 Task: Add a condition where "Hours since ticket status pending user verification Is Sixteen" in recently solved tickets.
Action: Mouse moved to (128, 517)
Screenshot: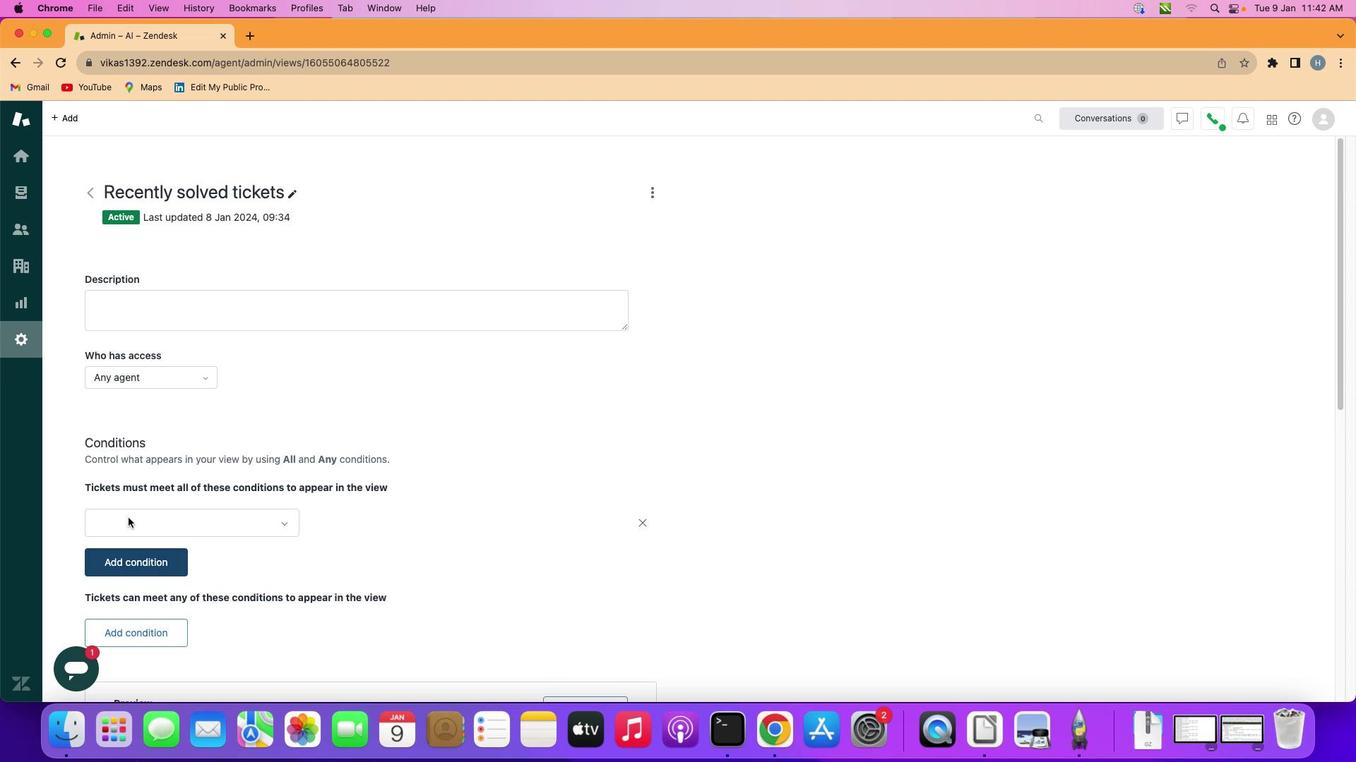 
Action: Mouse pressed left at (128, 517)
Screenshot: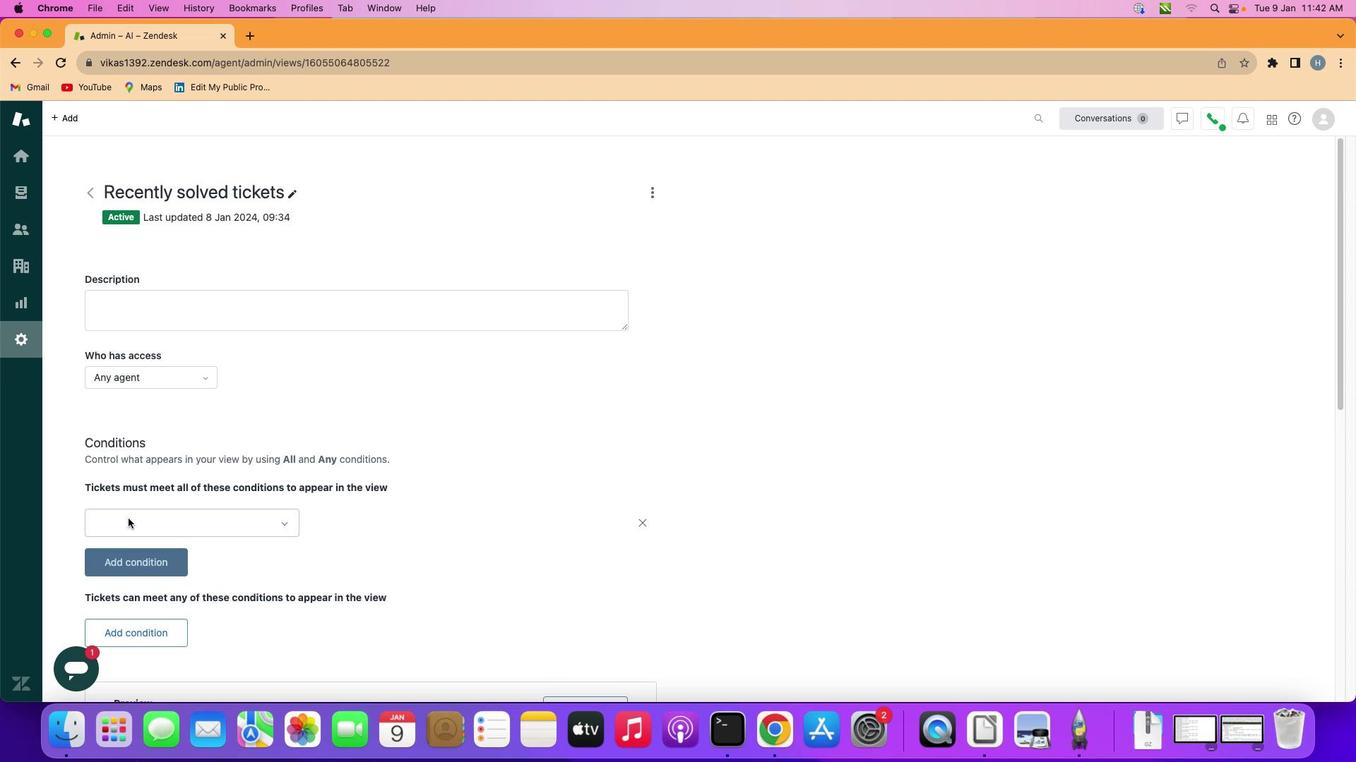 
Action: Mouse moved to (170, 521)
Screenshot: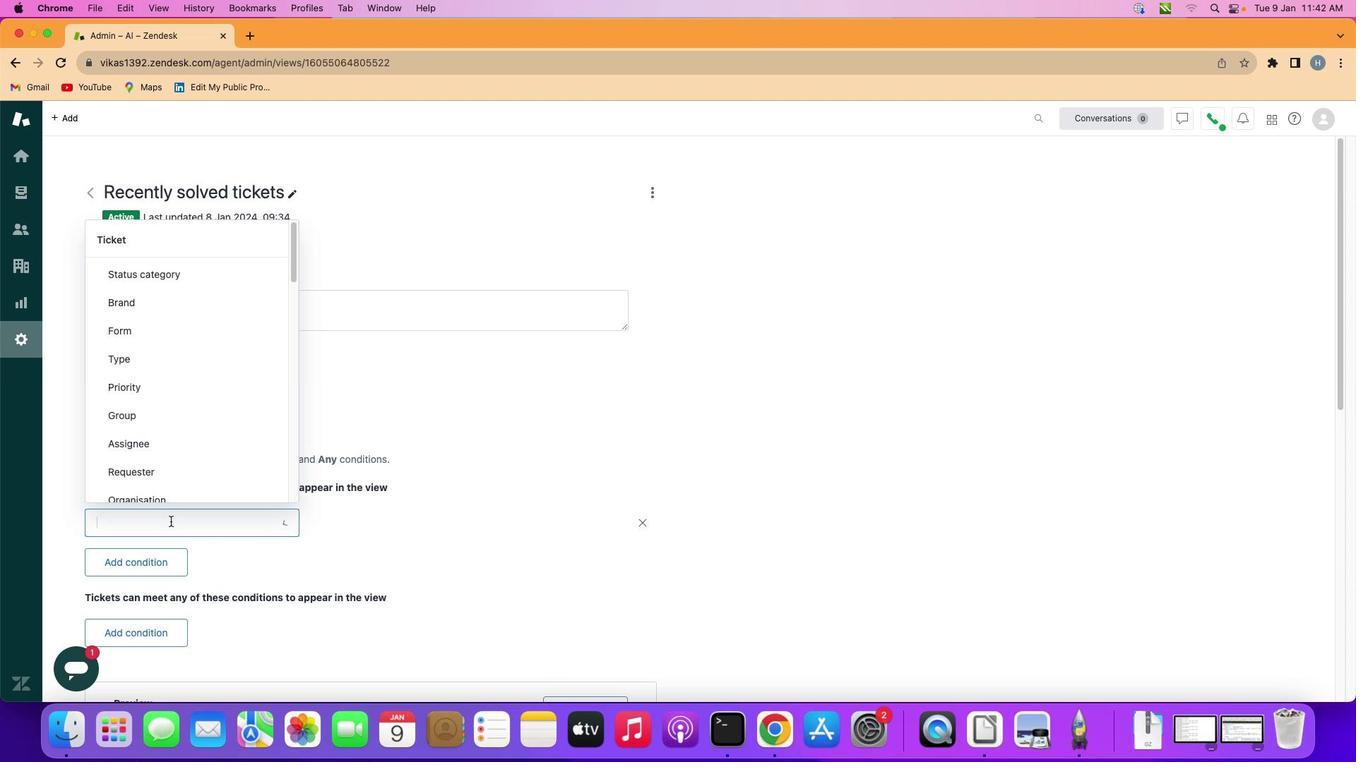 
Action: Mouse pressed left at (170, 521)
Screenshot: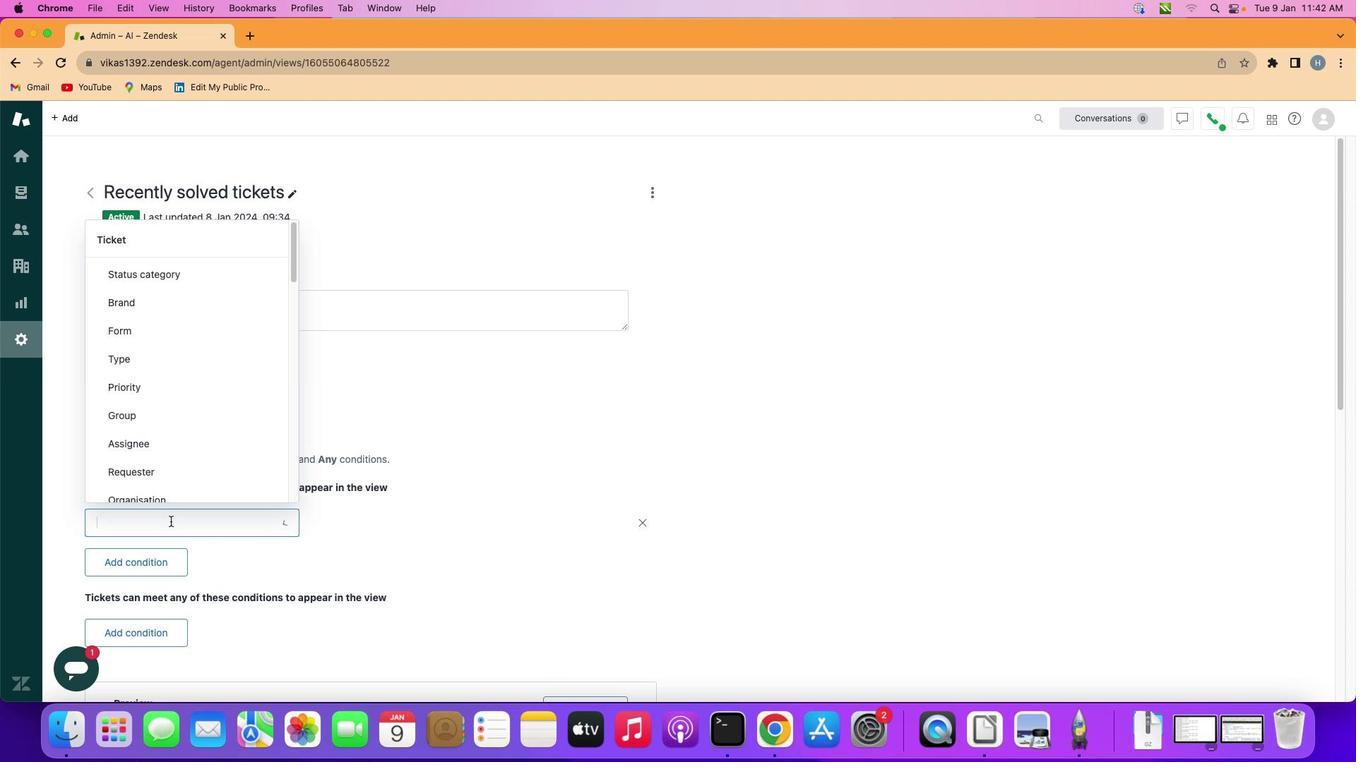 
Action: Mouse moved to (190, 415)
Screenshot: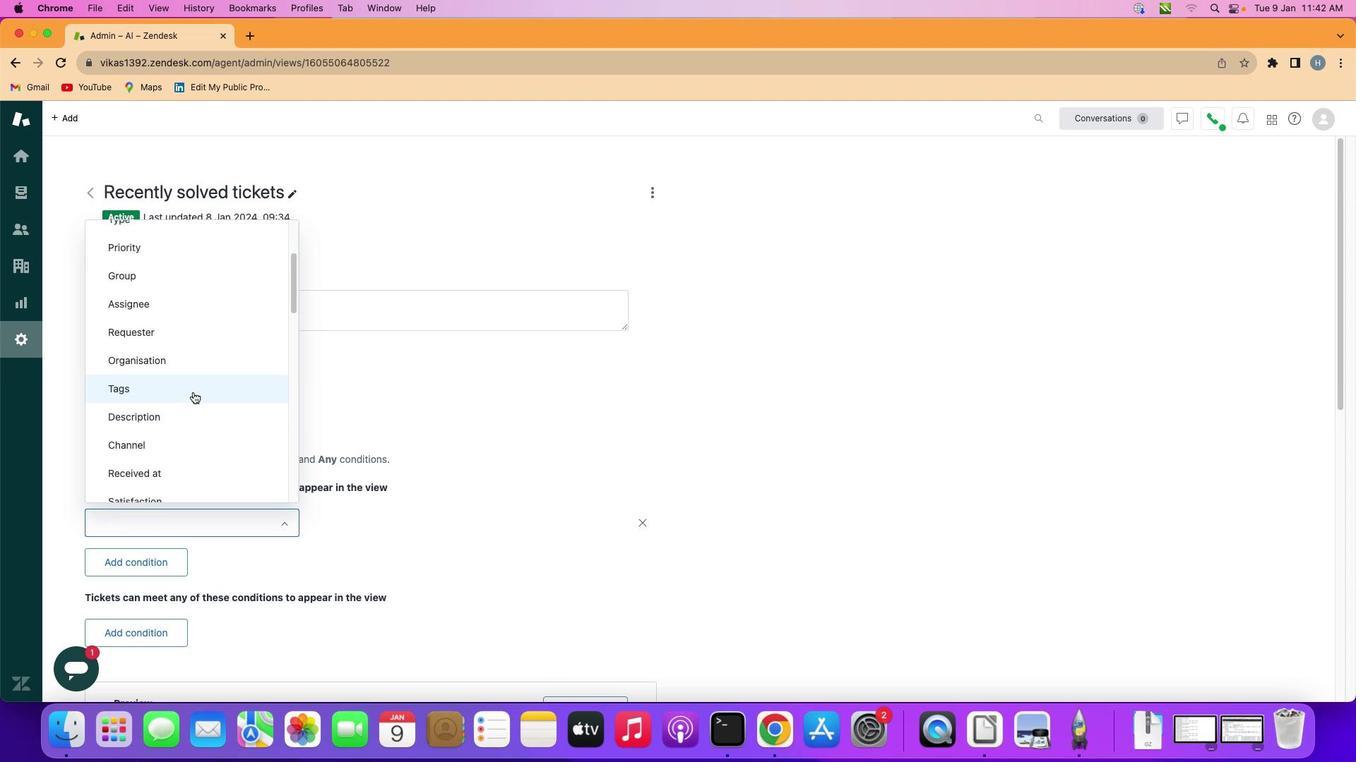 
Action: Mouse scrolled (190, 415) with delta (0, 0)
Screenshot: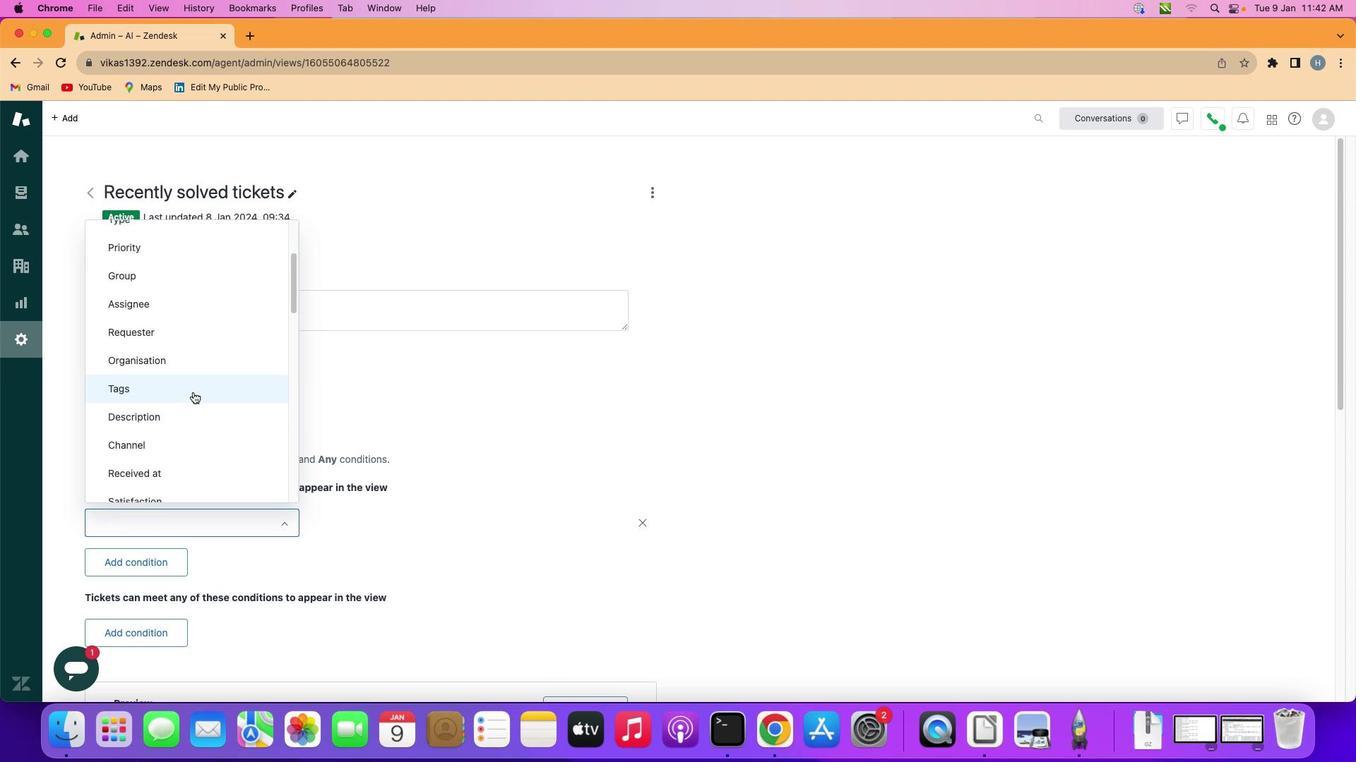 
Action: Mouse scrolled (190, 415) with delta (0, 0)
Screenshot: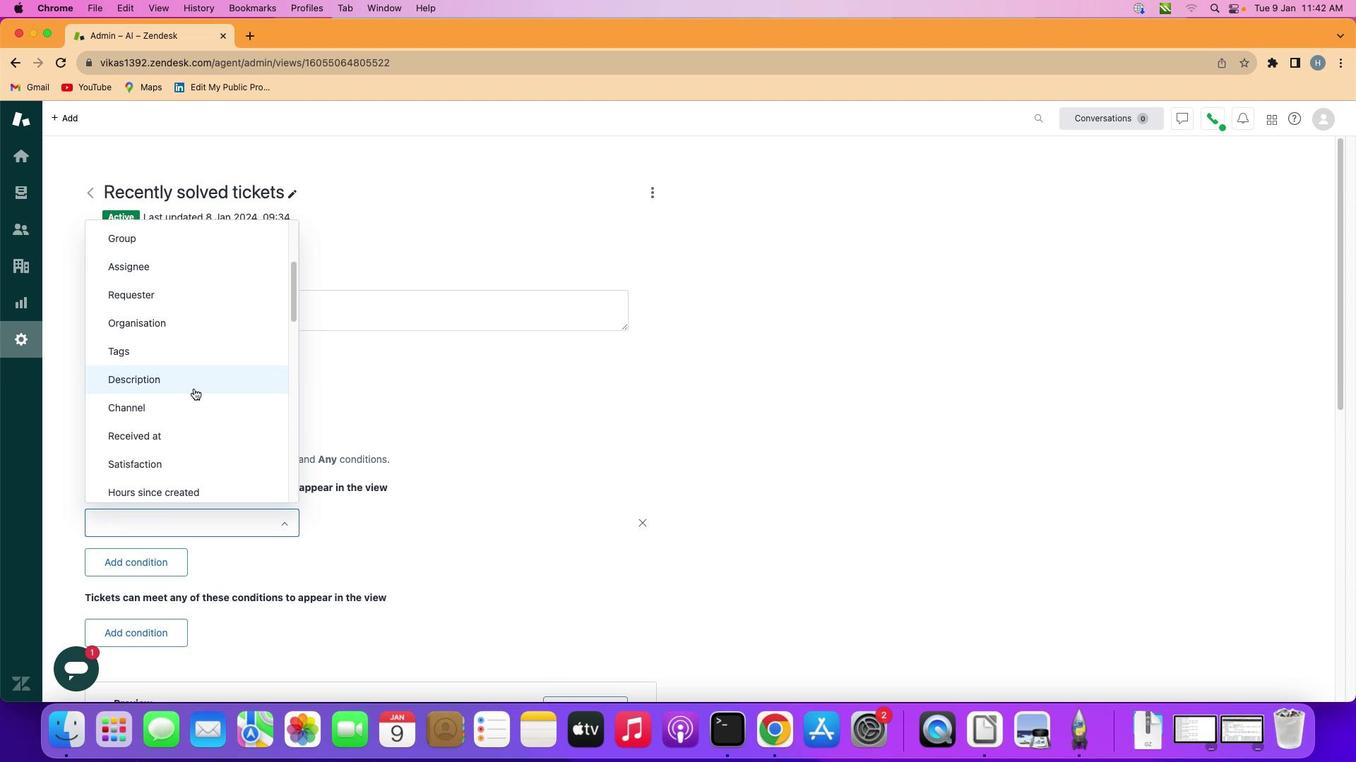 
Action: Mouse scrolled (190, 415) with delta (0, -1)
Screenshot: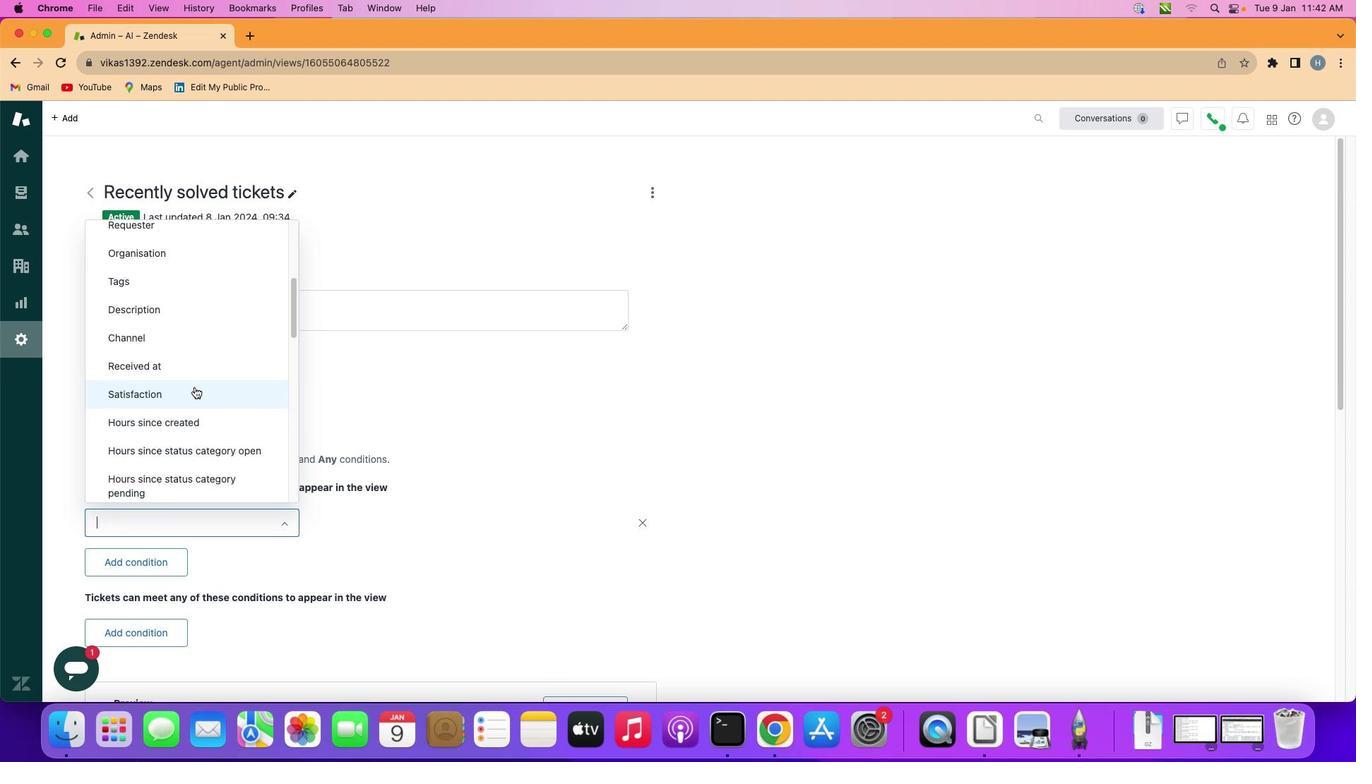 
Action: Mouse moved to (190, 411)
Screenshot: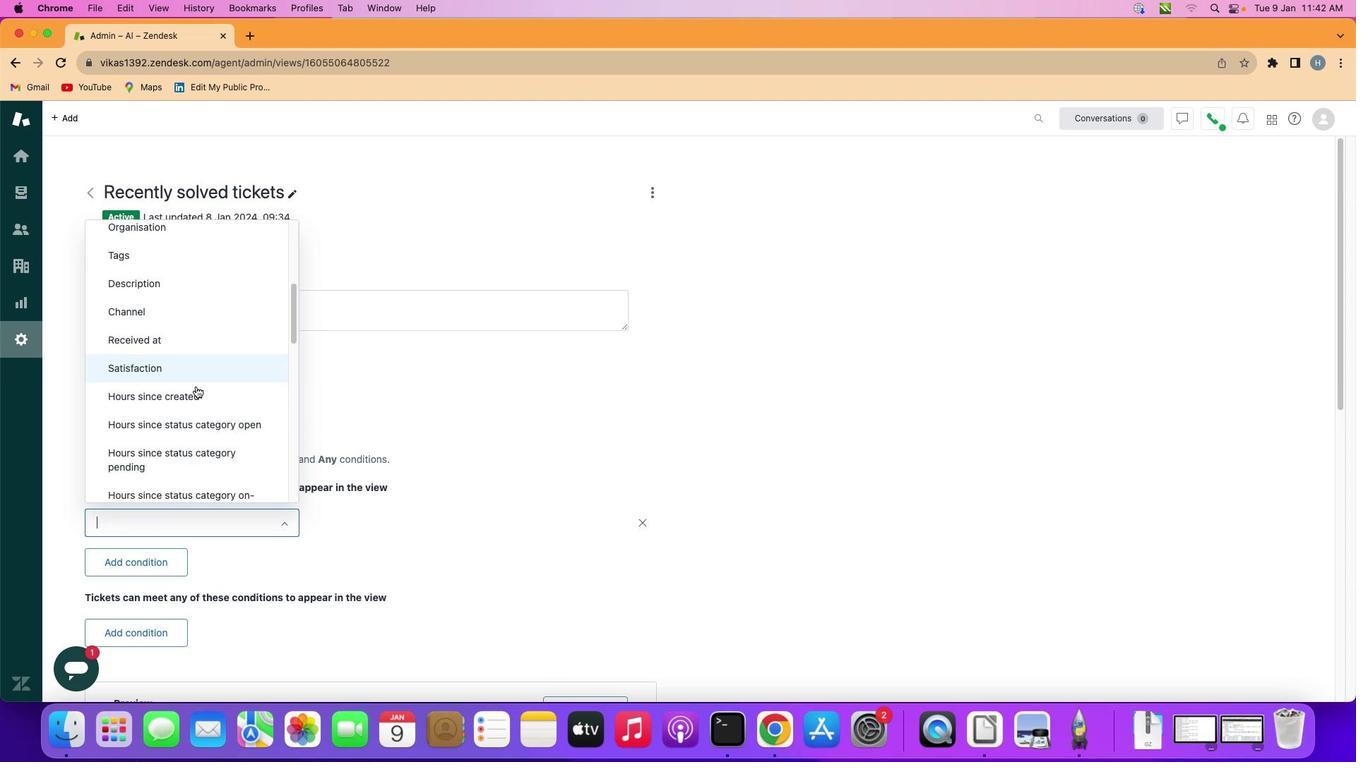 
Action: Mouse scrolled (190, 411) with delta (0, -2)
Screenshot: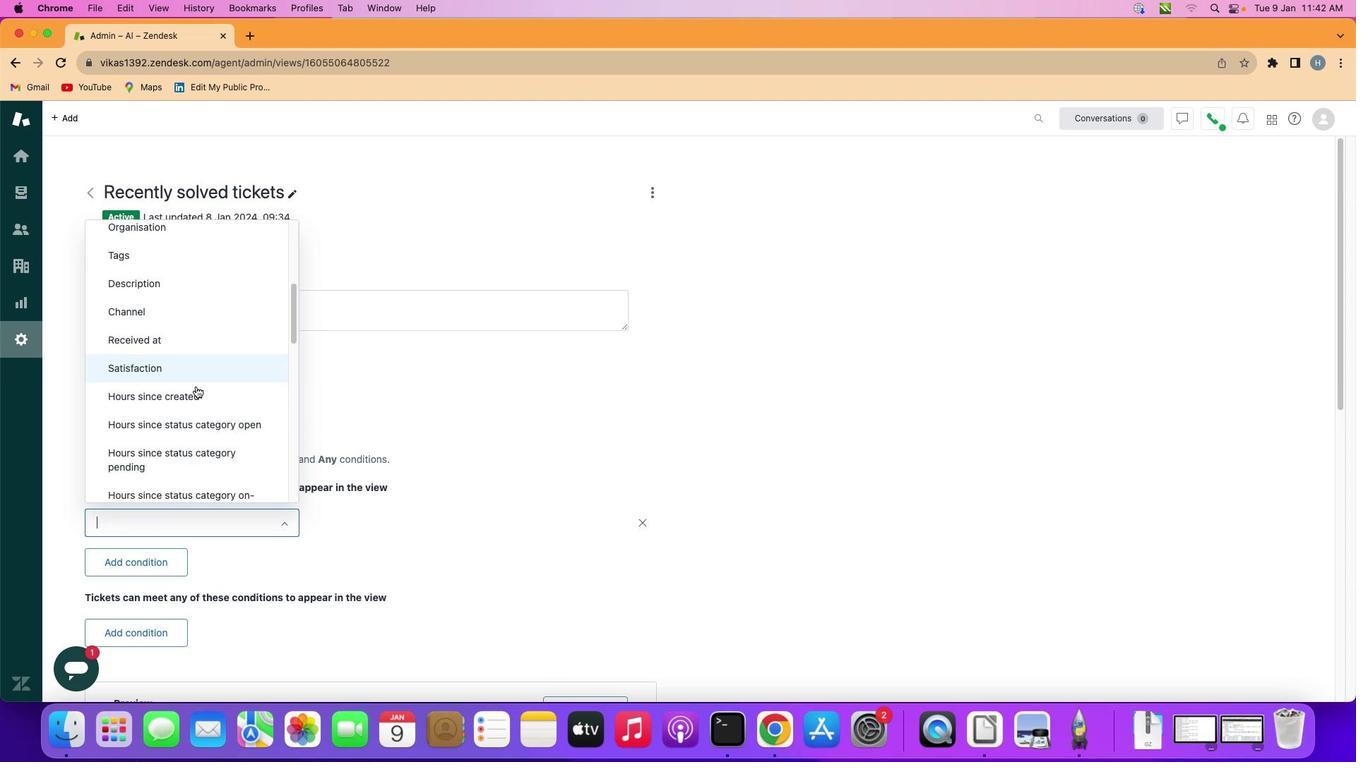 
Action: Mouse moved to (193, 391)
Screenshot: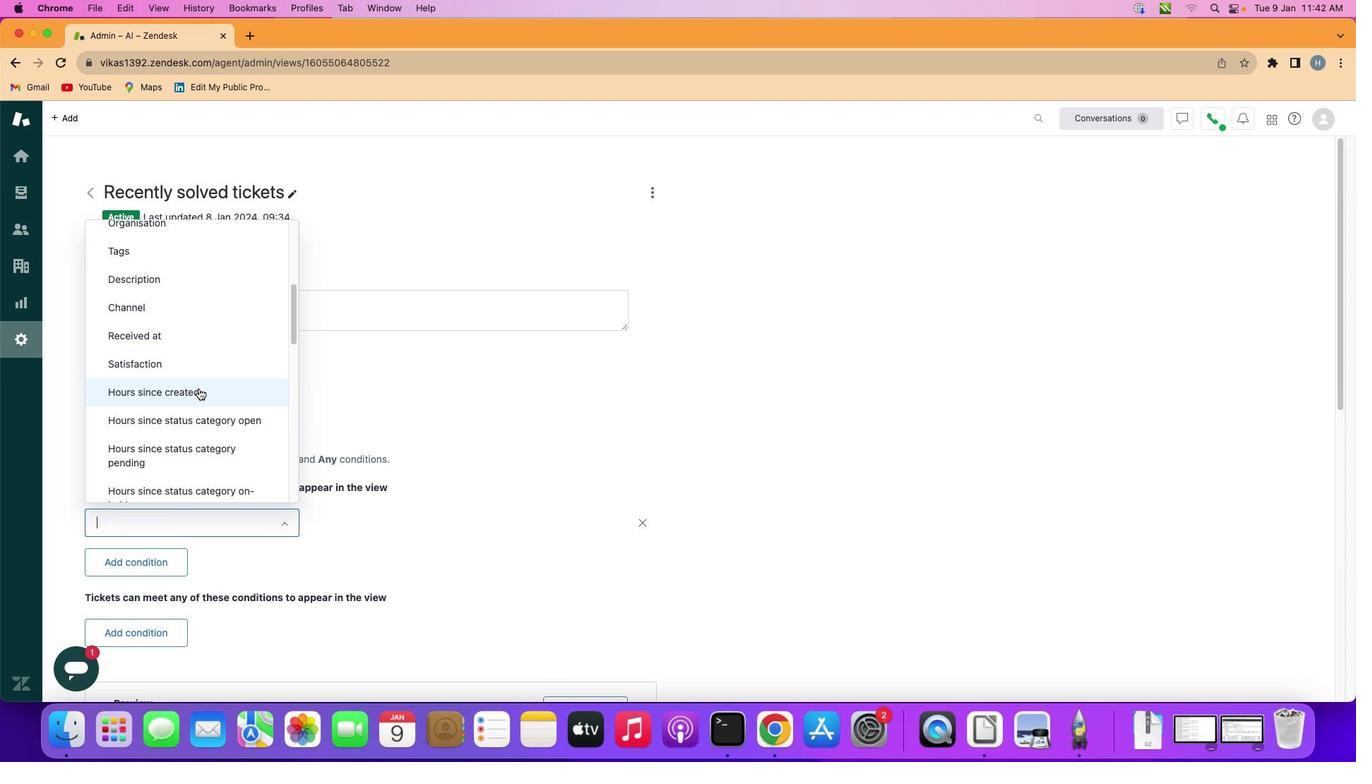 
Action: Mouse scrolled (193, 391) with delta (0, -2)
Screenshot: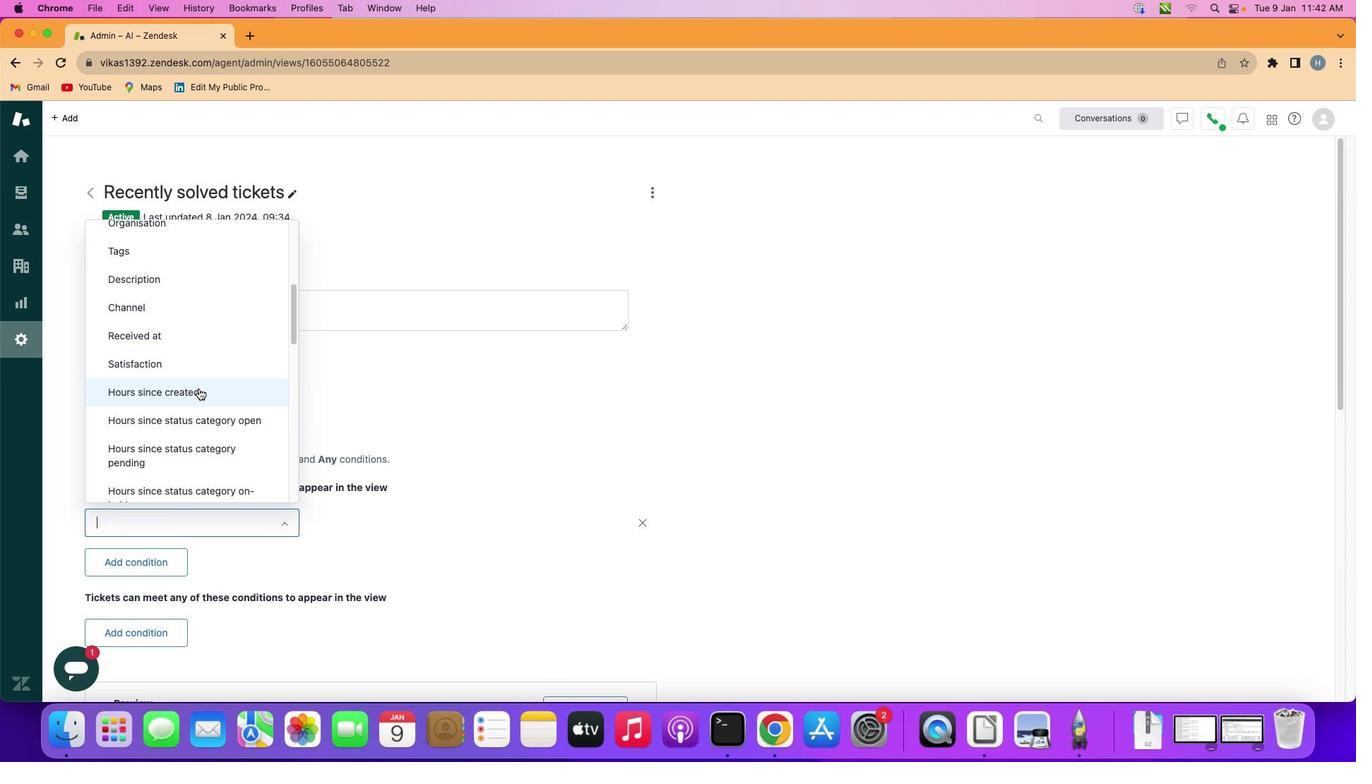
Action: Mouse moved to (199, 389)
Screenshot: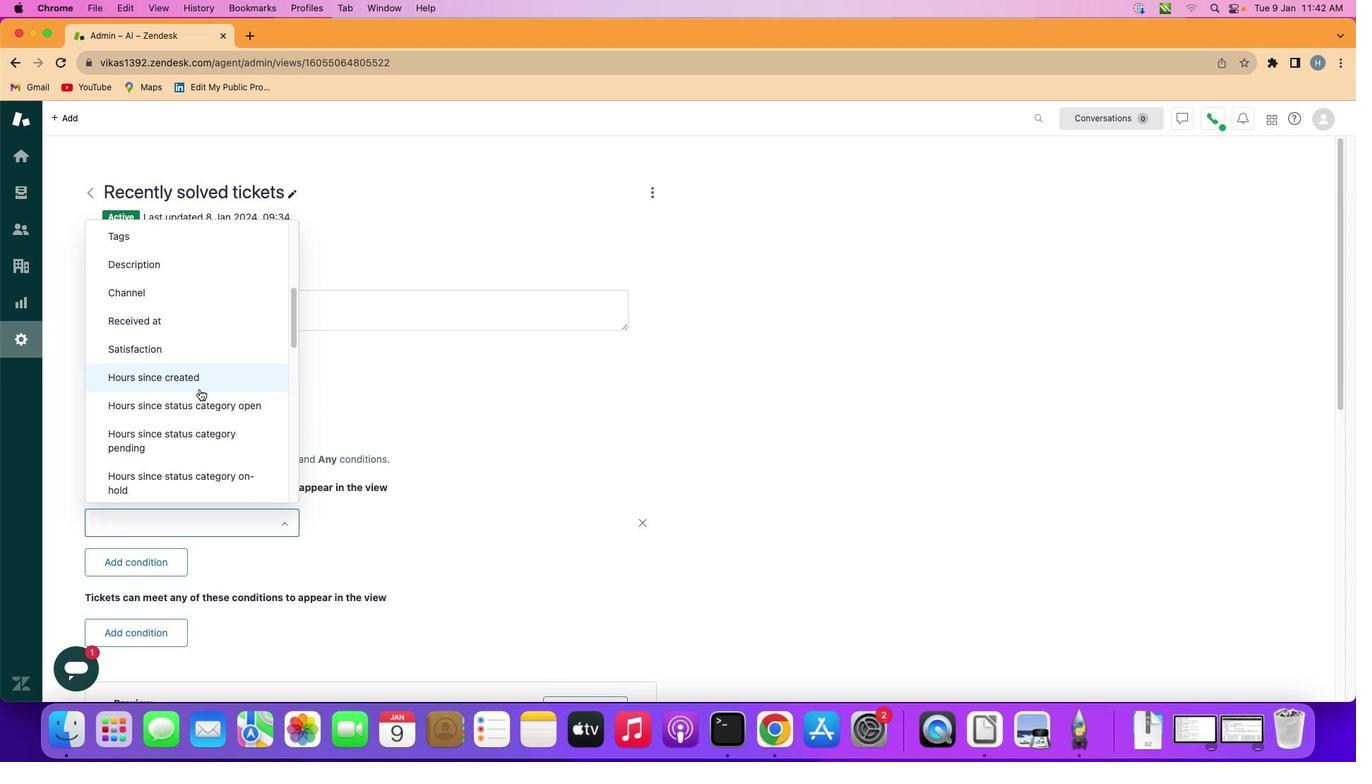
Action: Mouse scrolled (199, 389) with delta (0, 0)
Screenshot: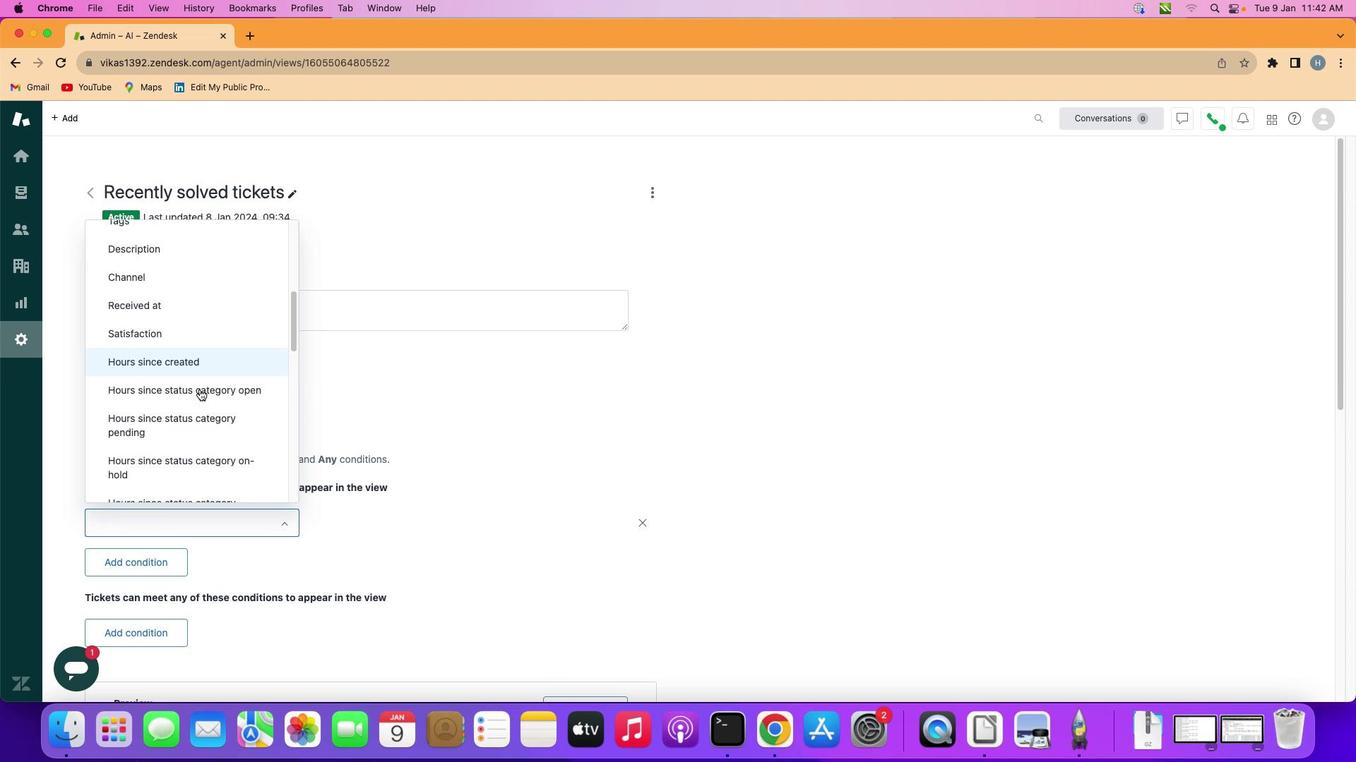 
Action: Mouse scrolled (199, 389) with delta (0, 0)
Screenshot: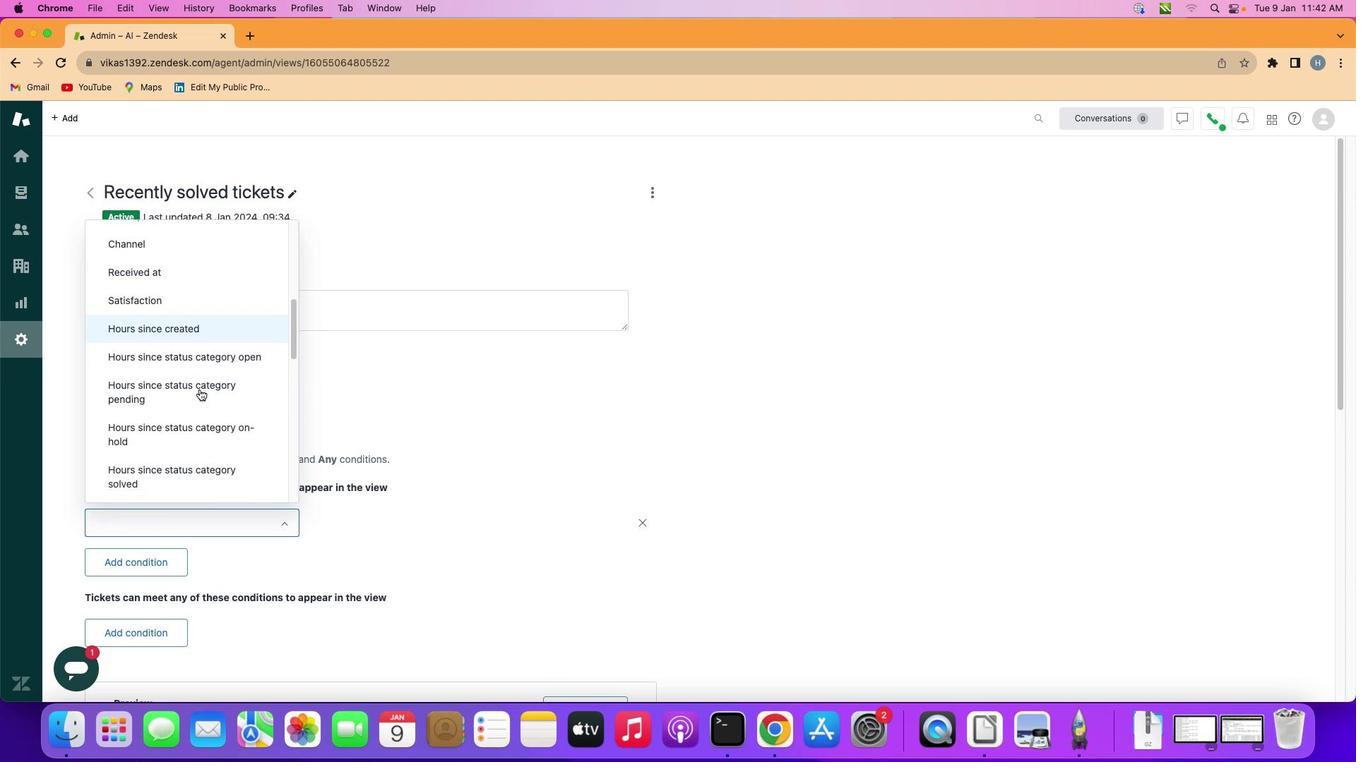 
Action: Mouse scrolled (199, 389) with delta (0, 0)
Screenshot: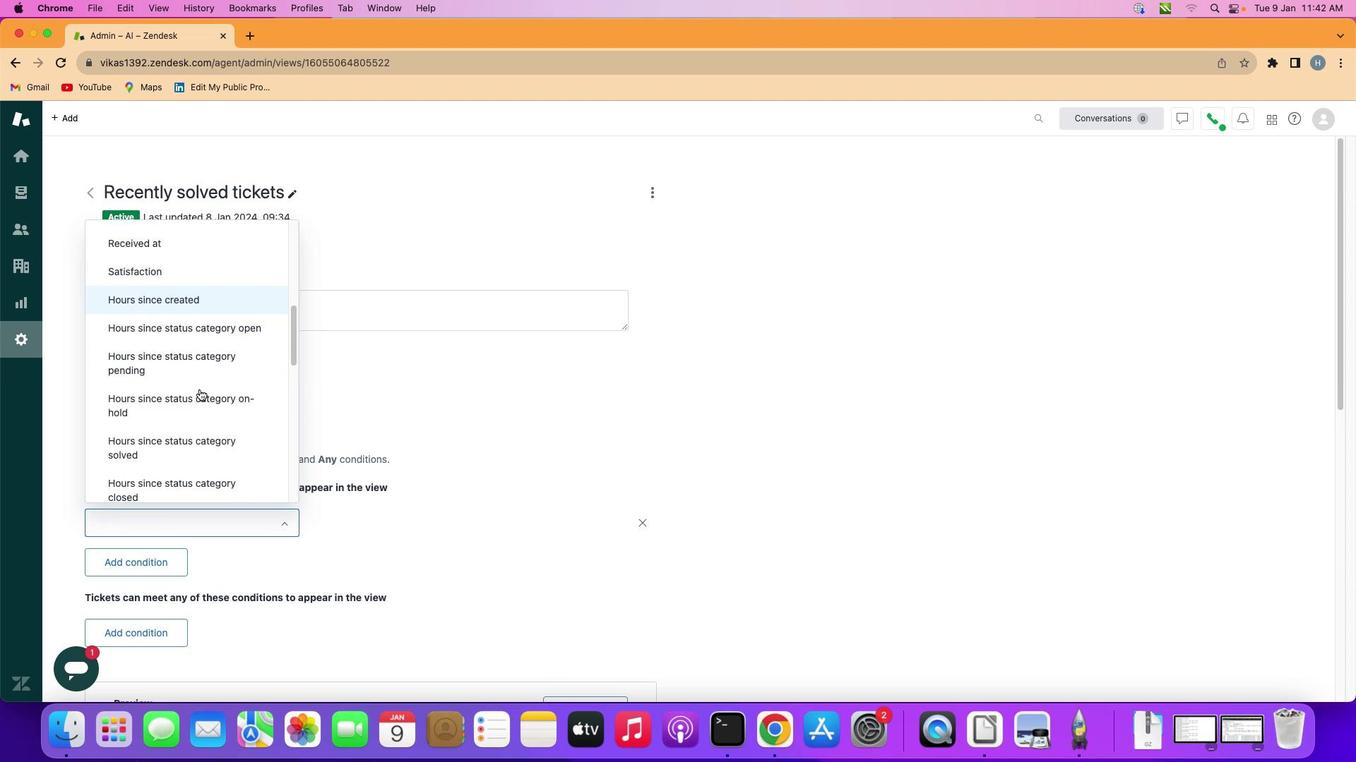 
Action: Mouse scrolled (199, 389) with delta (0, 0)
Screenshot: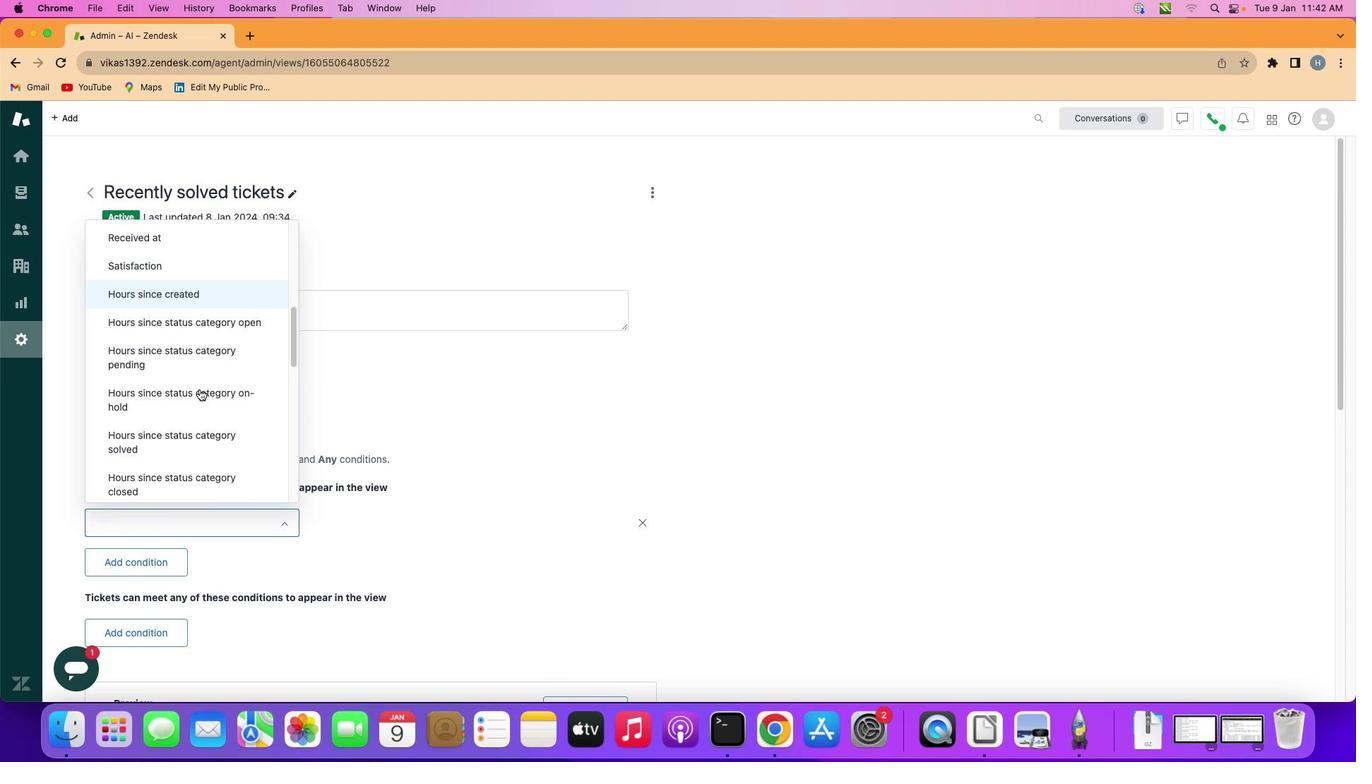 
Action: Mouse scrolled (199, 389) with delta (0, 0)
Screenshot: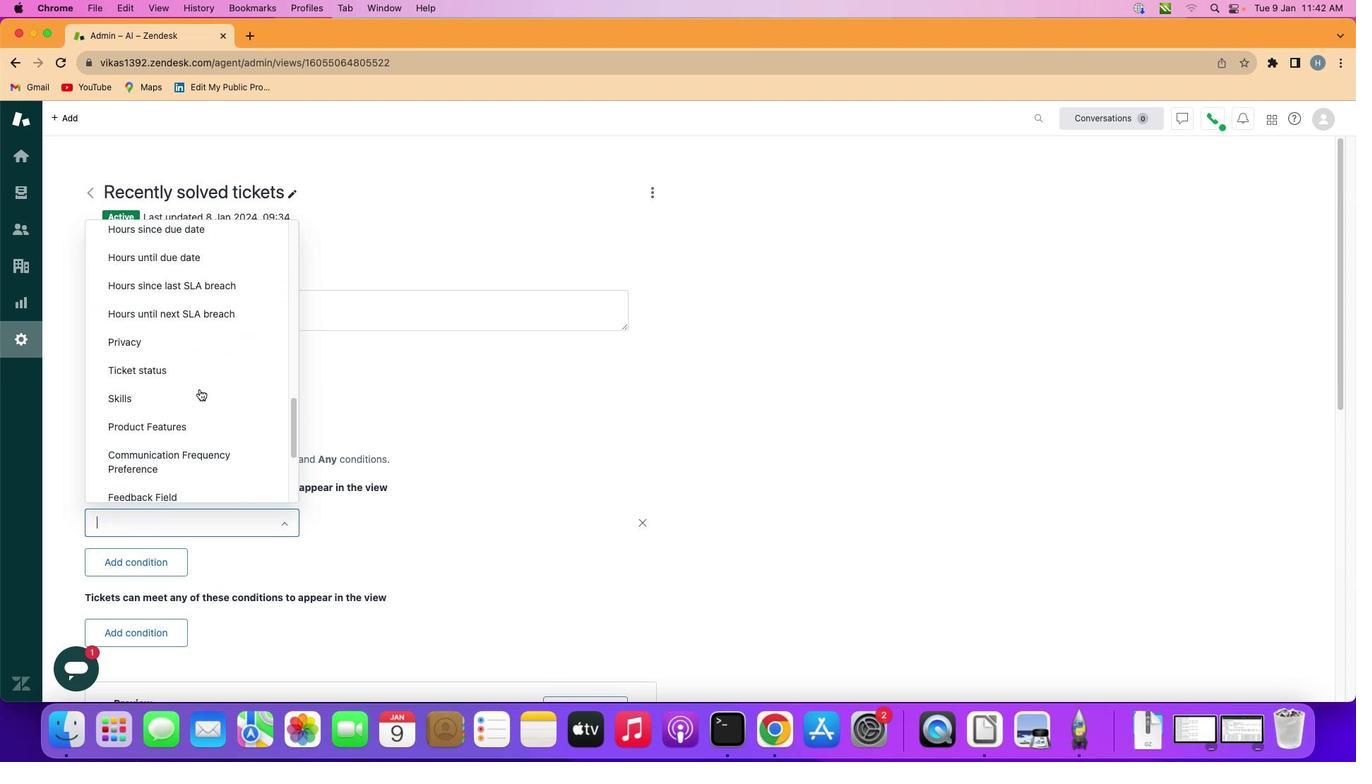 
Action: Mouse scrolled (199, 389) with delta (0, 0)
Screenshot: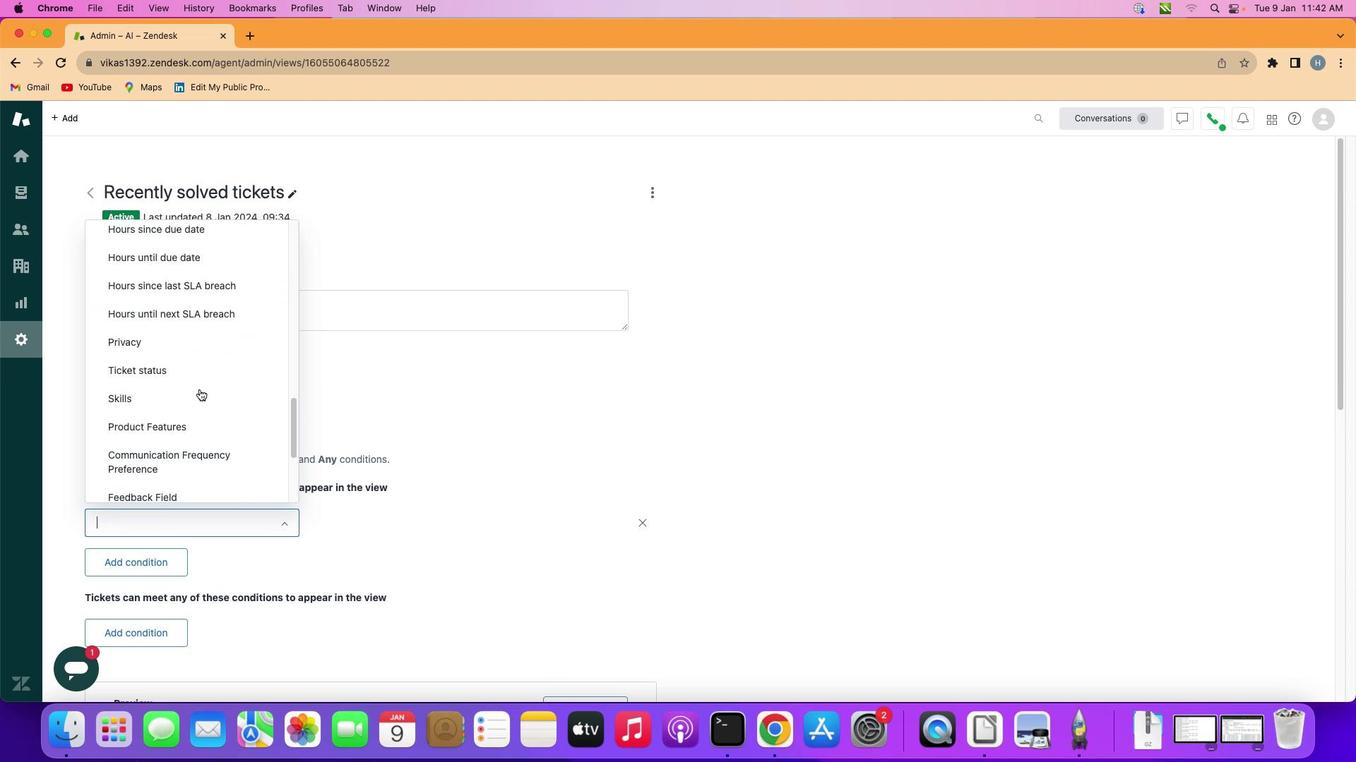
Action: Mouse scrolled (199, 389) with delta (0, -1)
Screenshot: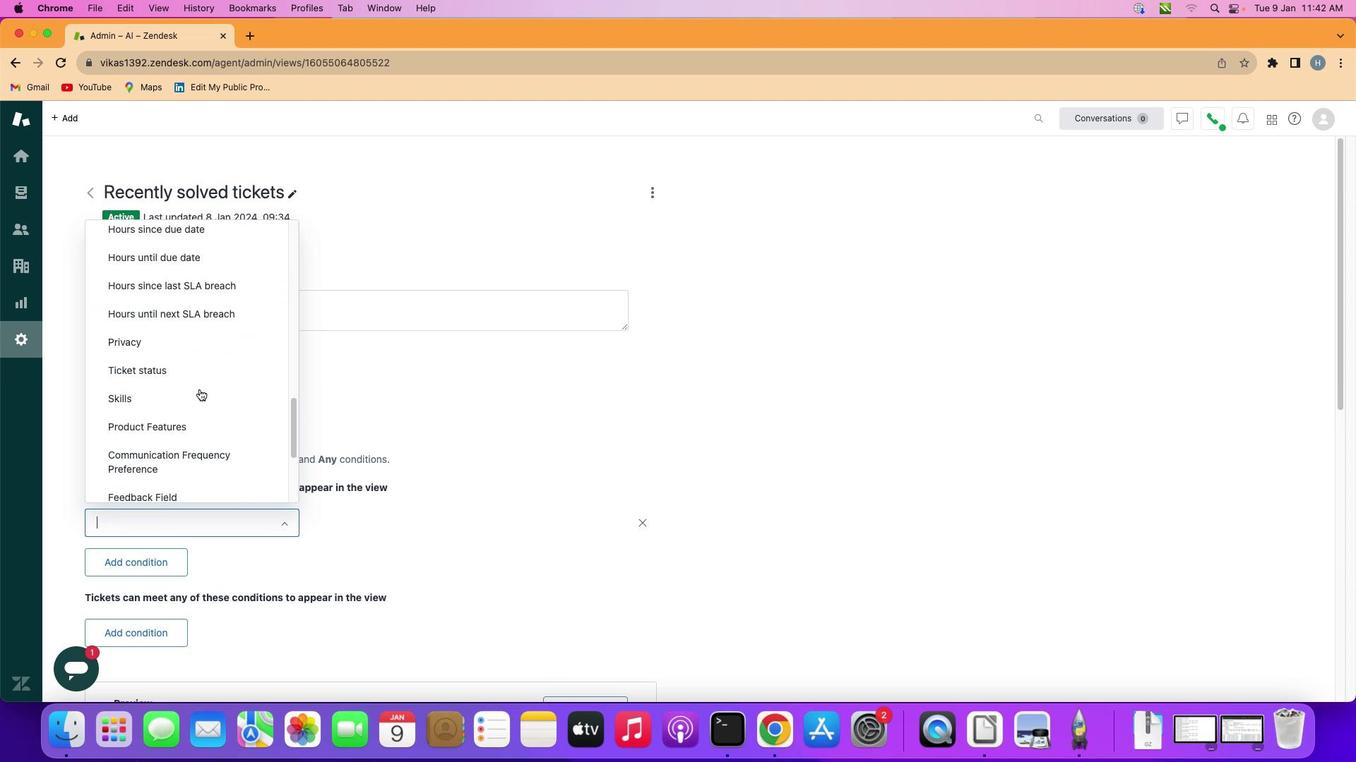 
Action: Mouse scrolled (199, 389) with delta (0, -2)
Screenshot: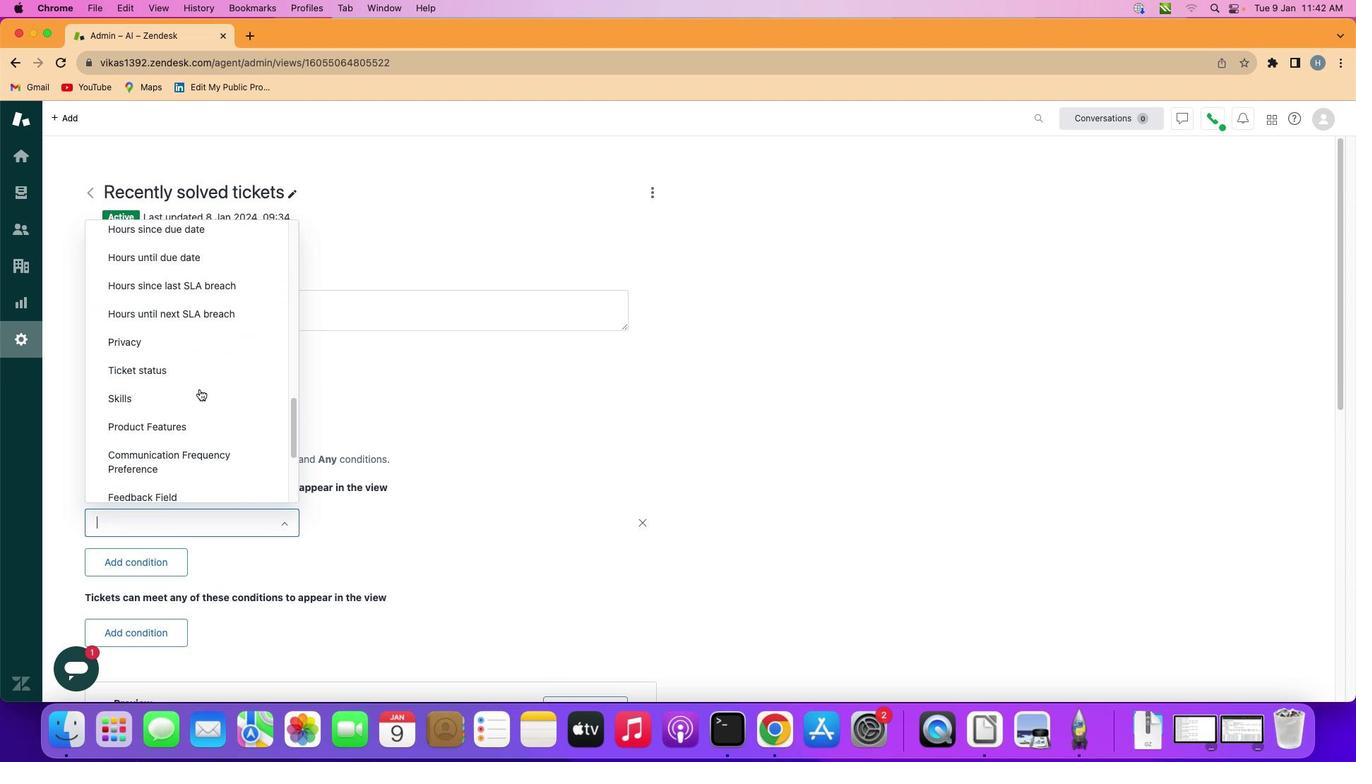 
Action: Mouse scrolled (199, 389) with delta (0, -3)
Screenshot: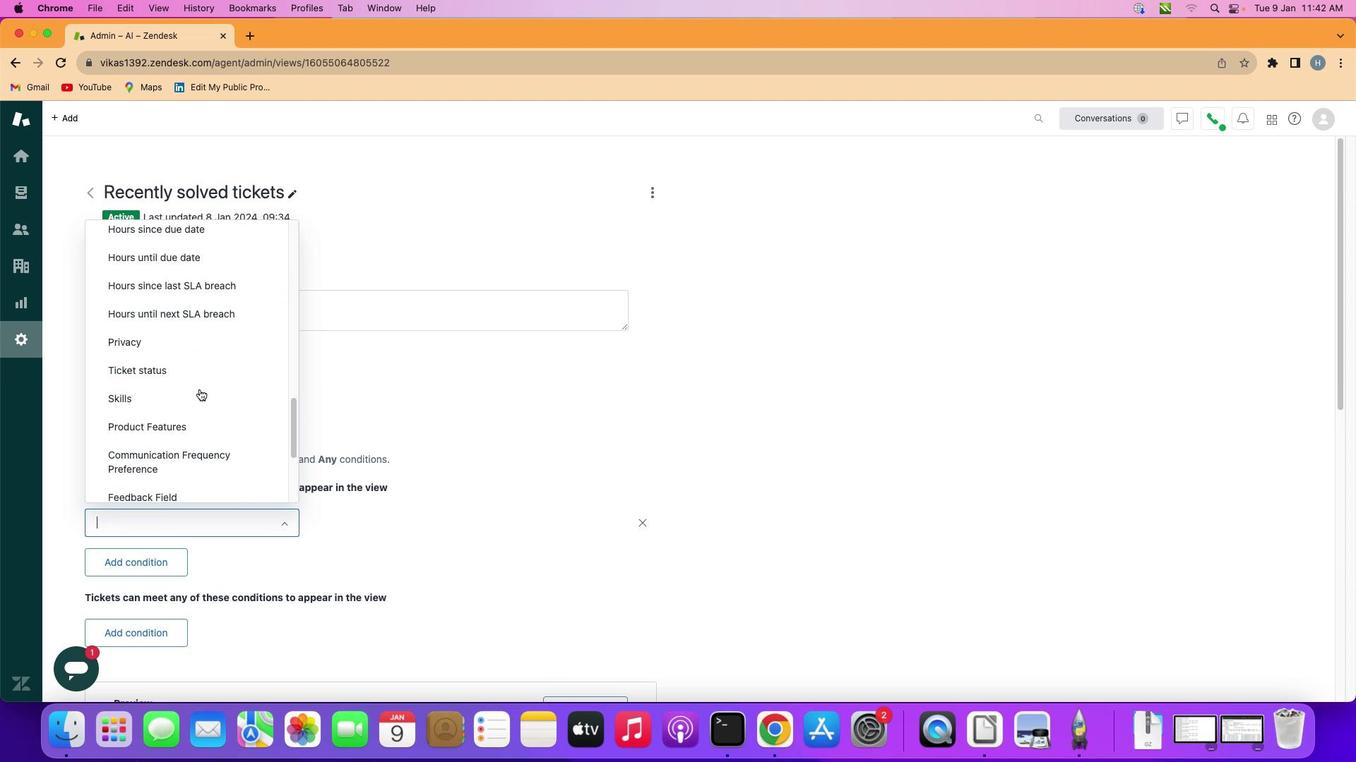 
Action: Mouse scrolled (199, 389) with delta (0, 0)
Screenshot: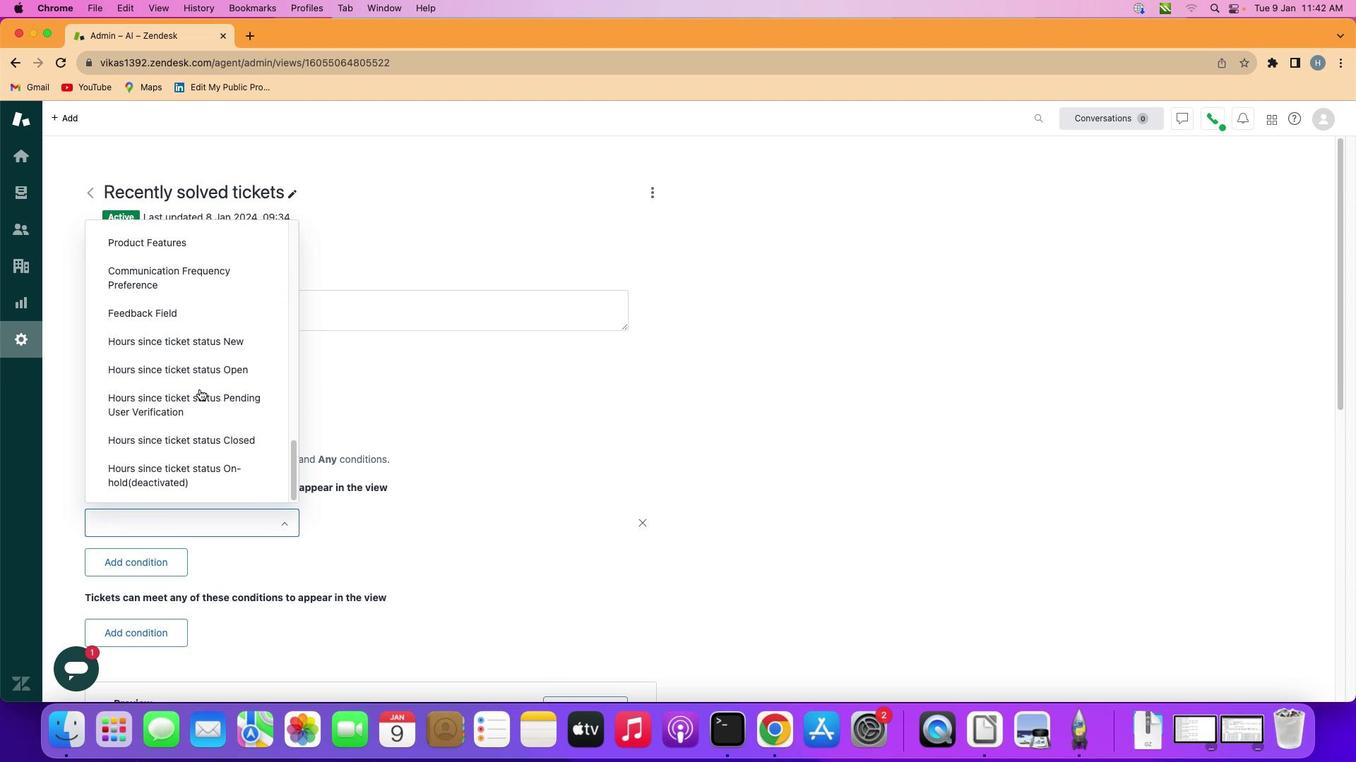 
Action: Mouse scrolled (199, 389) with delta (0, -2)
Screenshot: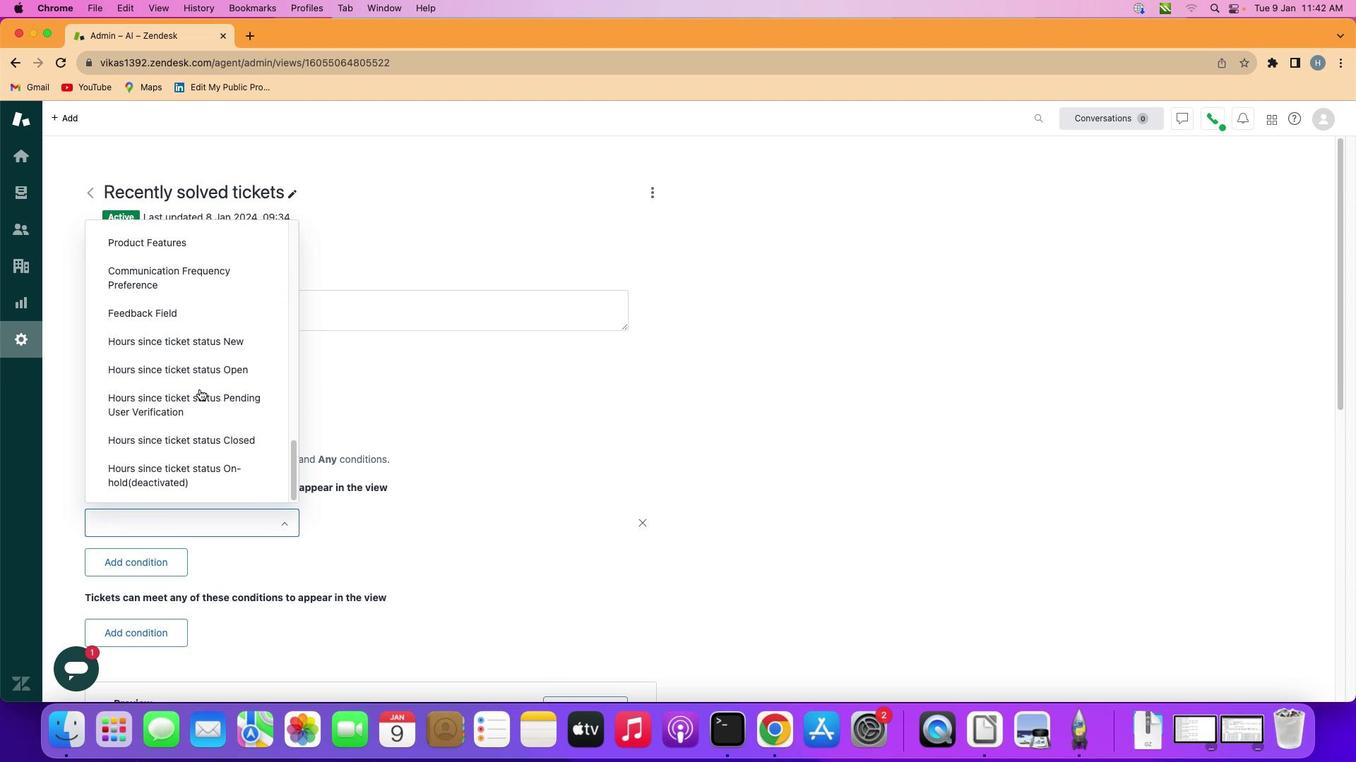 
Action: Mouse scrolled (199, 389) with delta (0, -2)
Screenshot: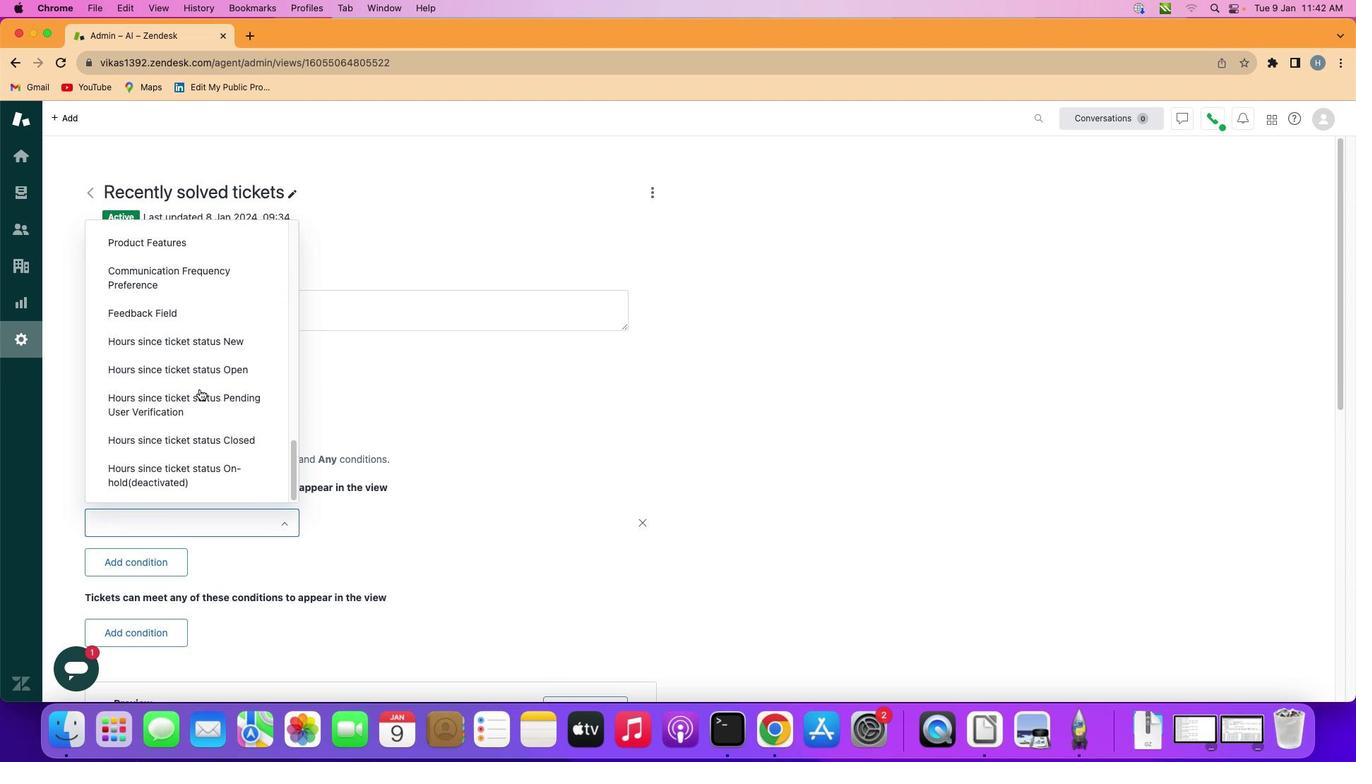 
Action: Mouse scrolled (199, 389) with delta (0, -3)
Screenshot: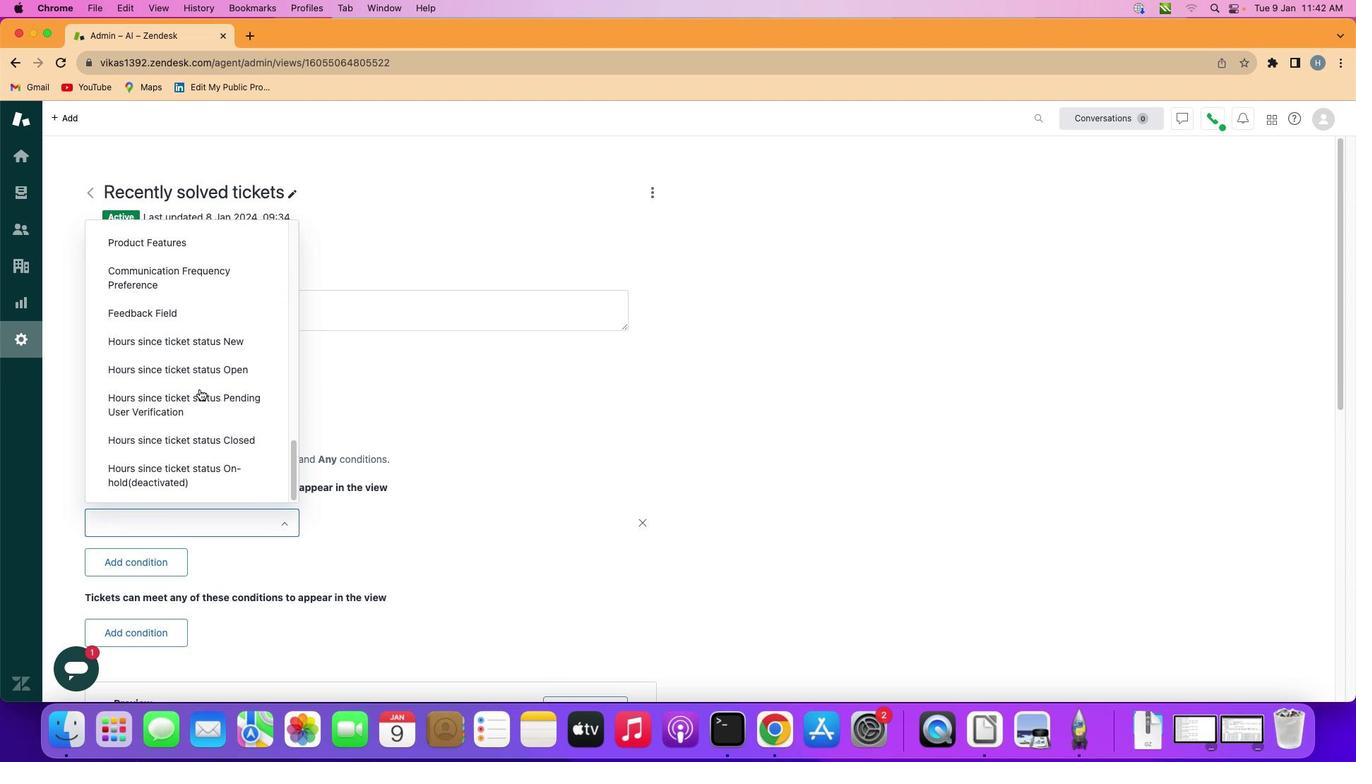 
Action: Mouse scrolled (199, 389) with delta (0, -4)
Screenshot: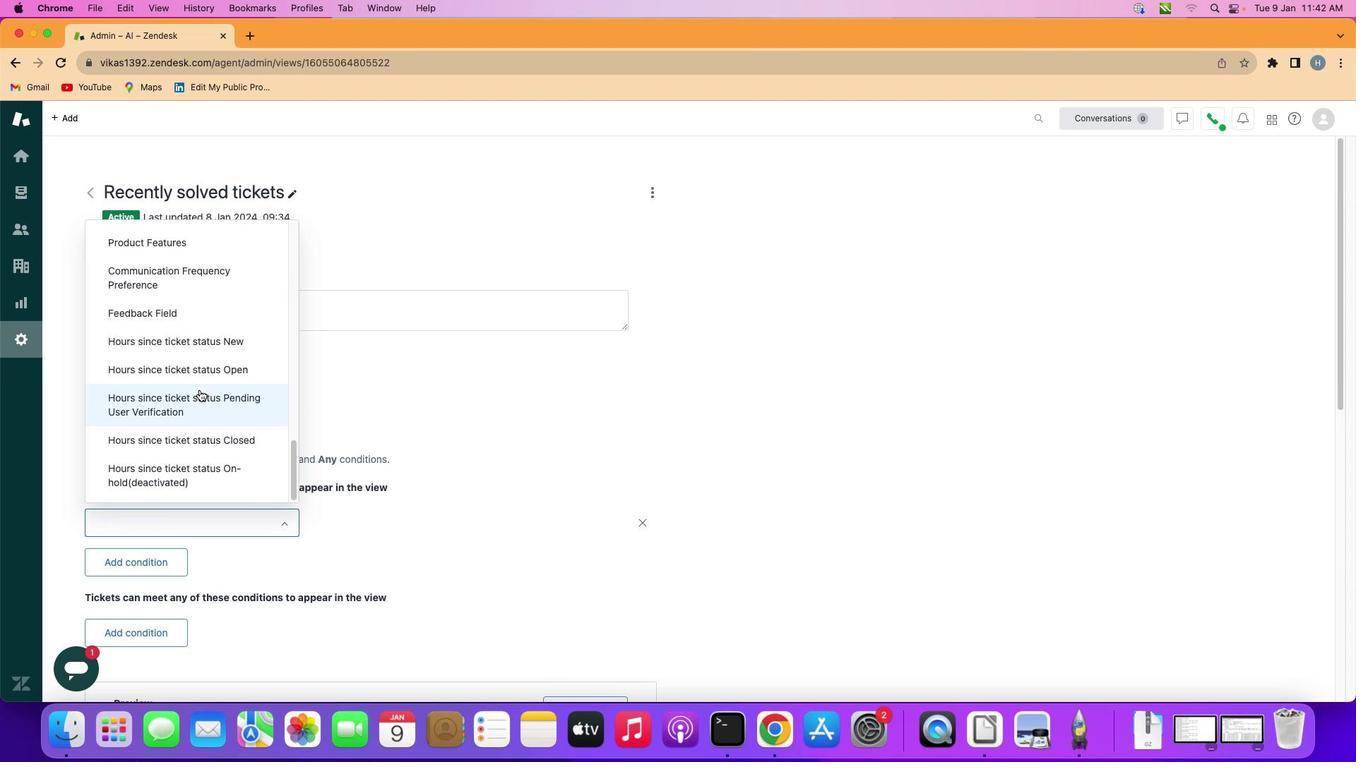 
Action: Mouse moved to (199, 389)
Screenshot: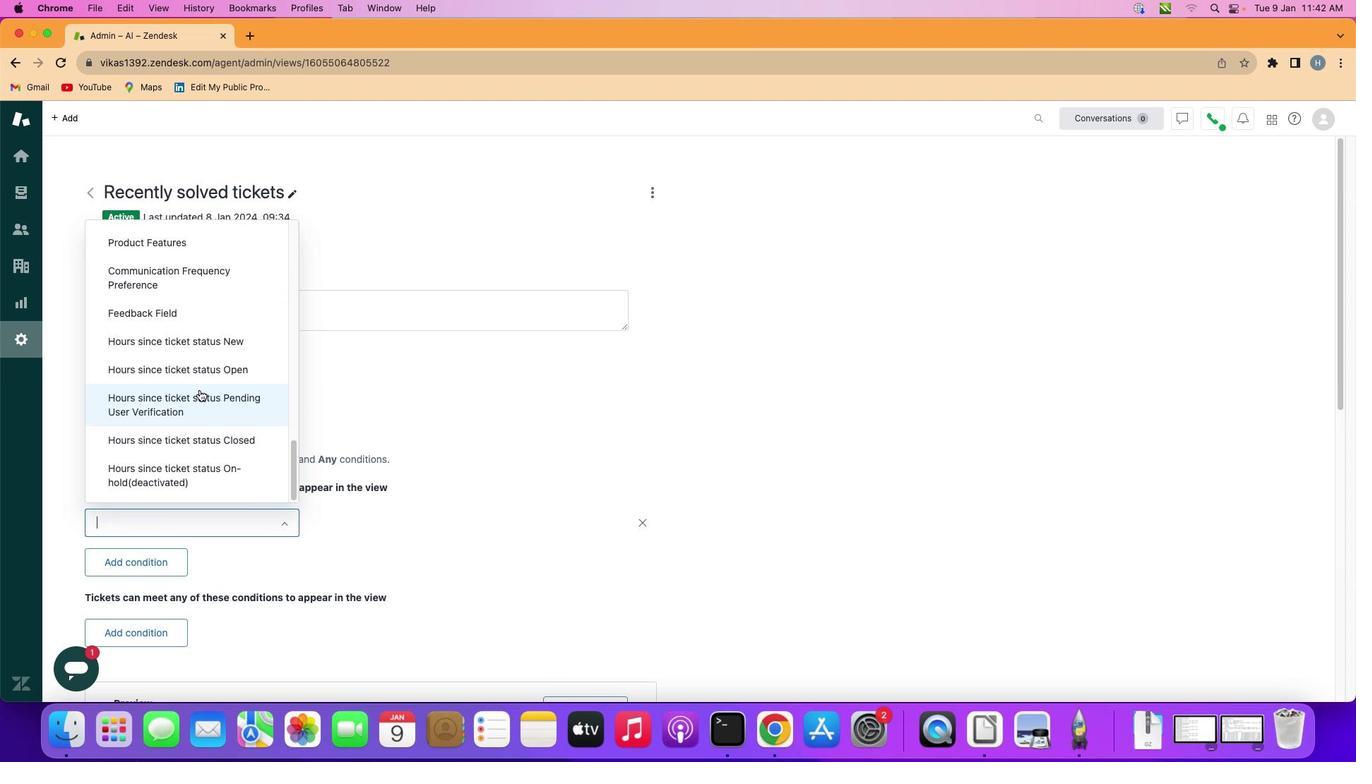 
Action: Mouse scrolled (199, 389) with delta (0, 0)
Screenshot: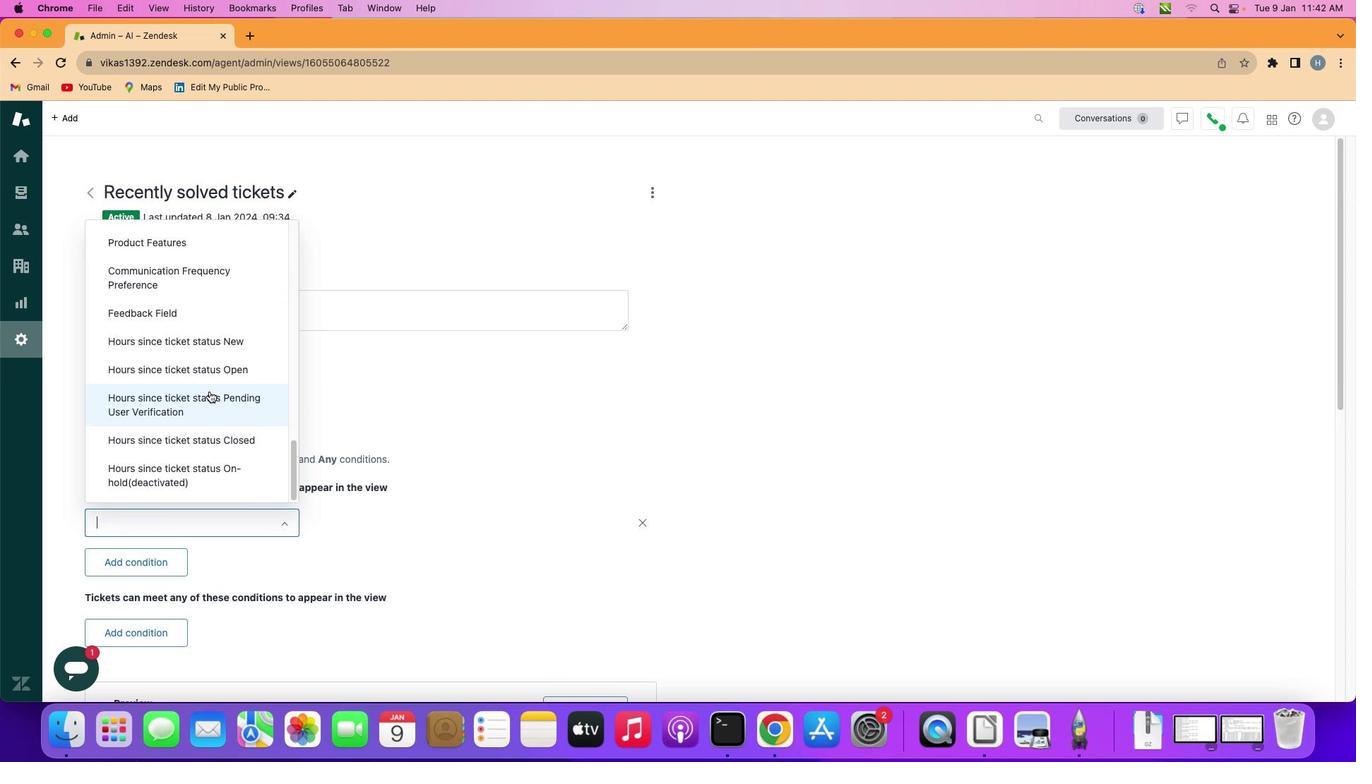 
Action: Mouse scrolled (199, 389) with delta (0, 0)
Screenshot: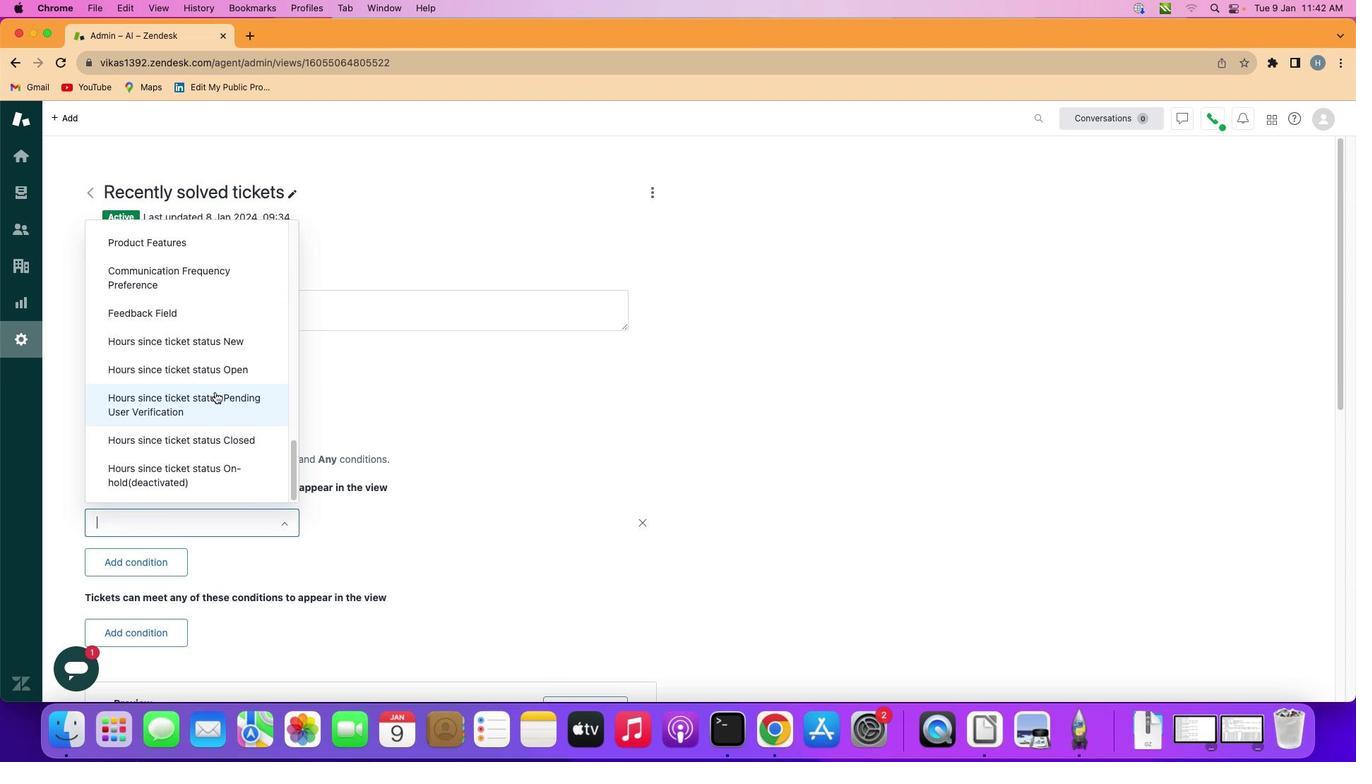 
Action: Mouse moved to (218, 396)
Screenshot: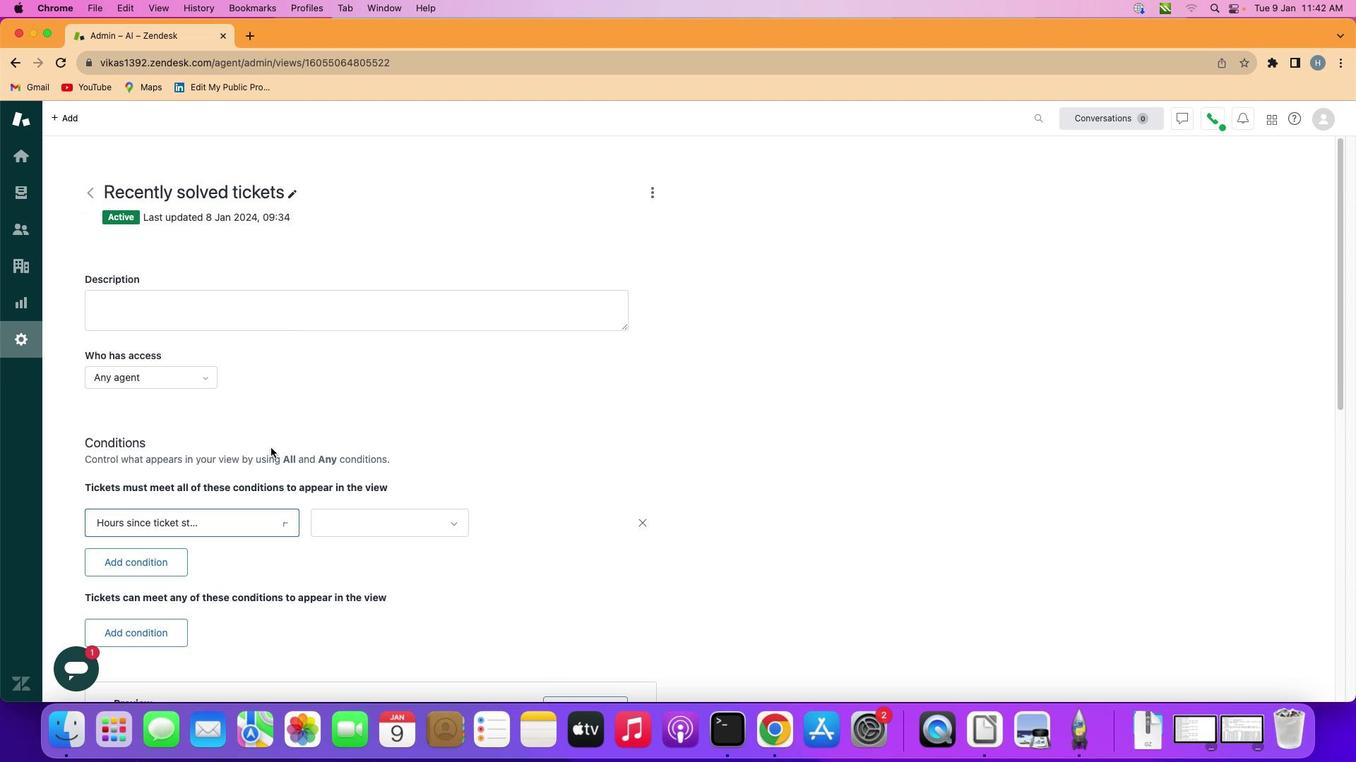 
Action: Mouse pressed left at (218, 396)
Screenshot: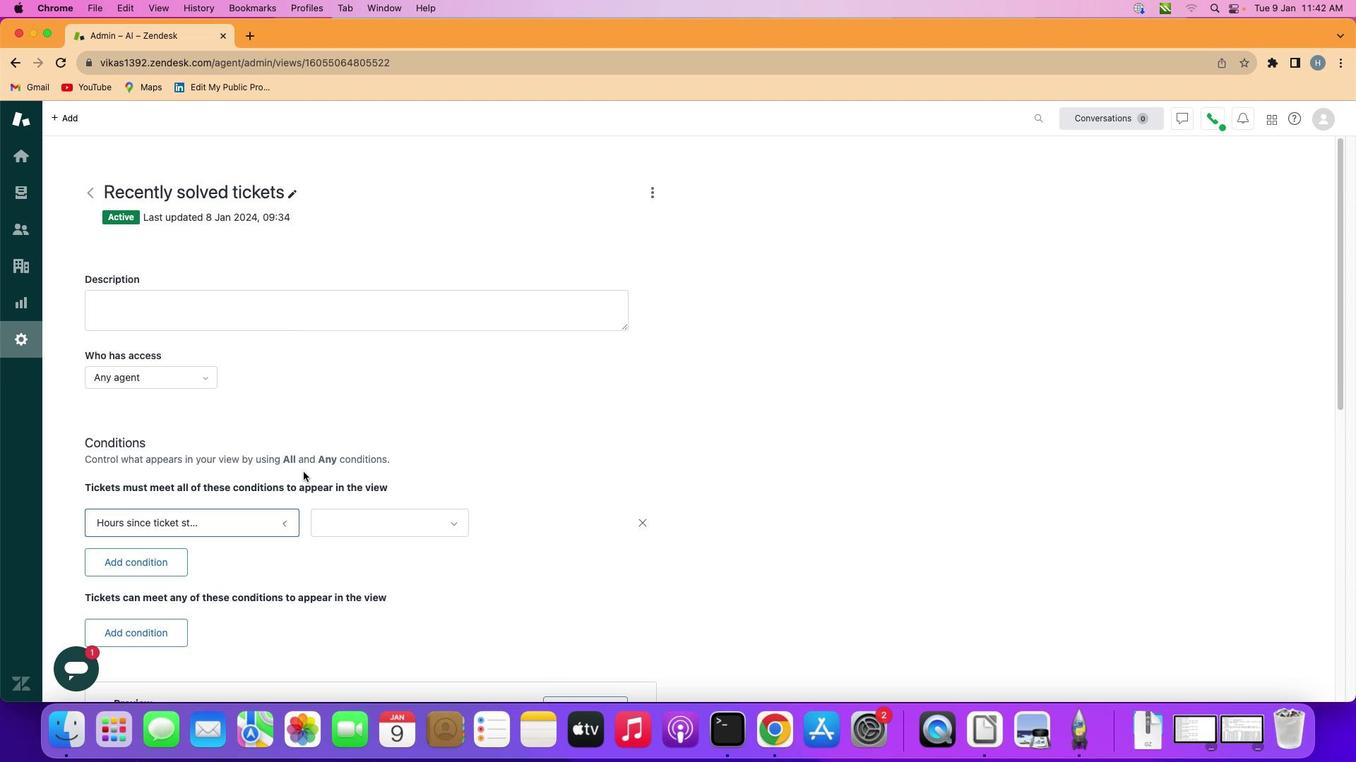 
Action: Mouse moved to (378, 523)
Screenshot: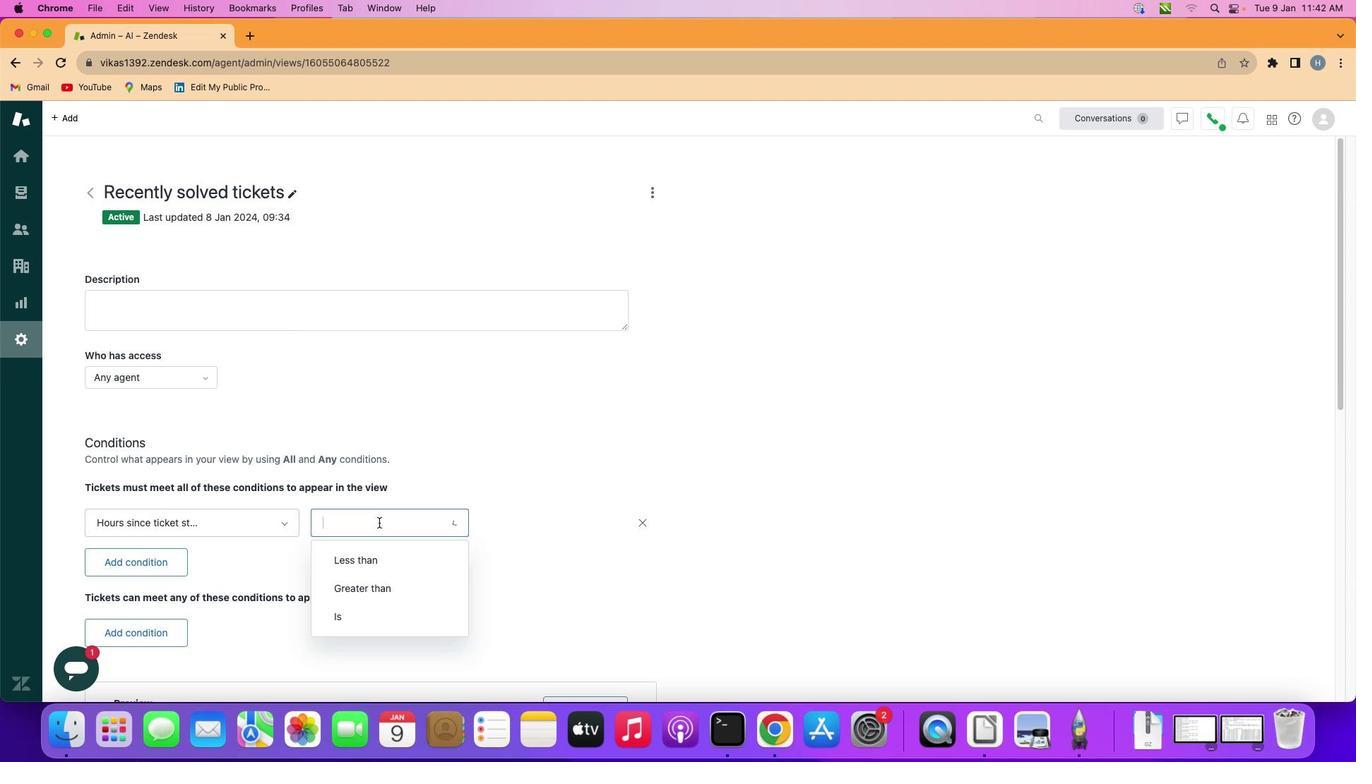 
Action: Mouse pressed left at (378, 523)
Screenshot: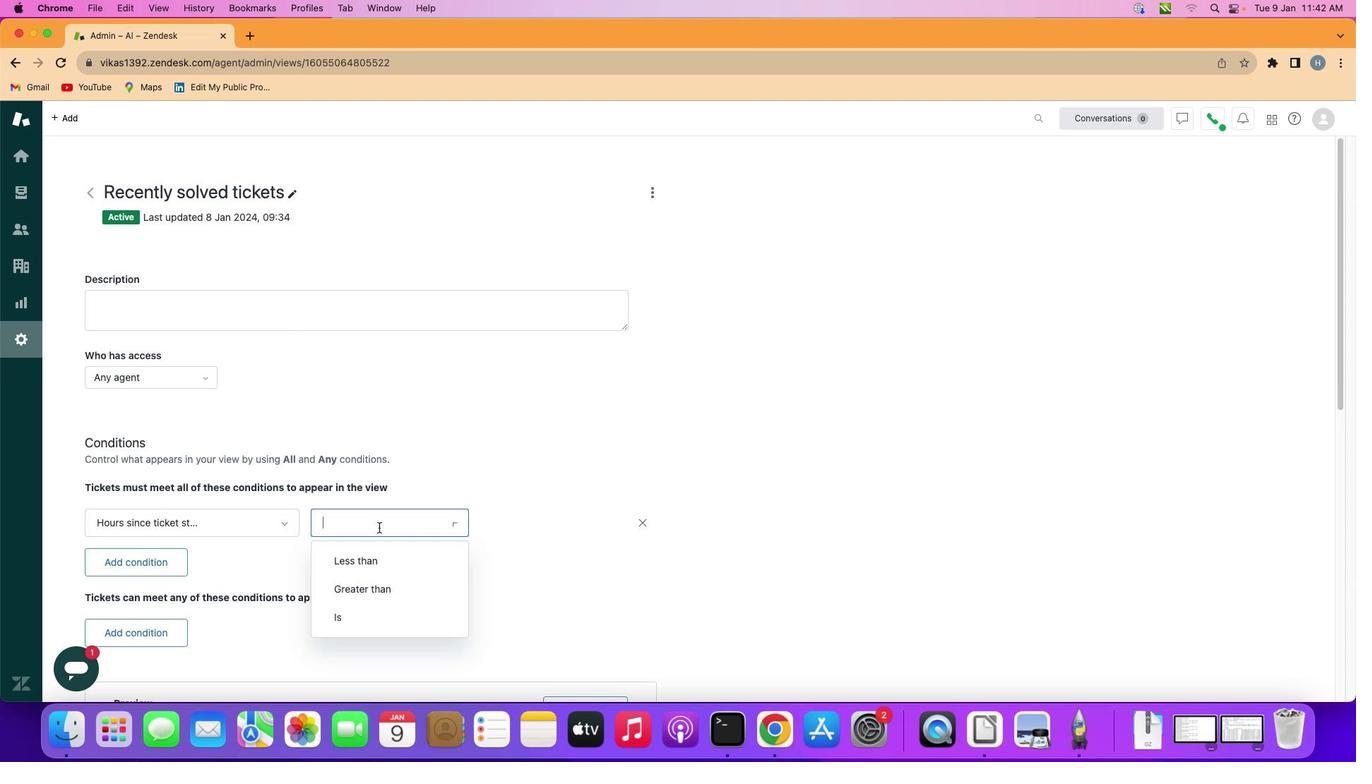 
Action: Mouse moved to (378, 613)
Screenshot: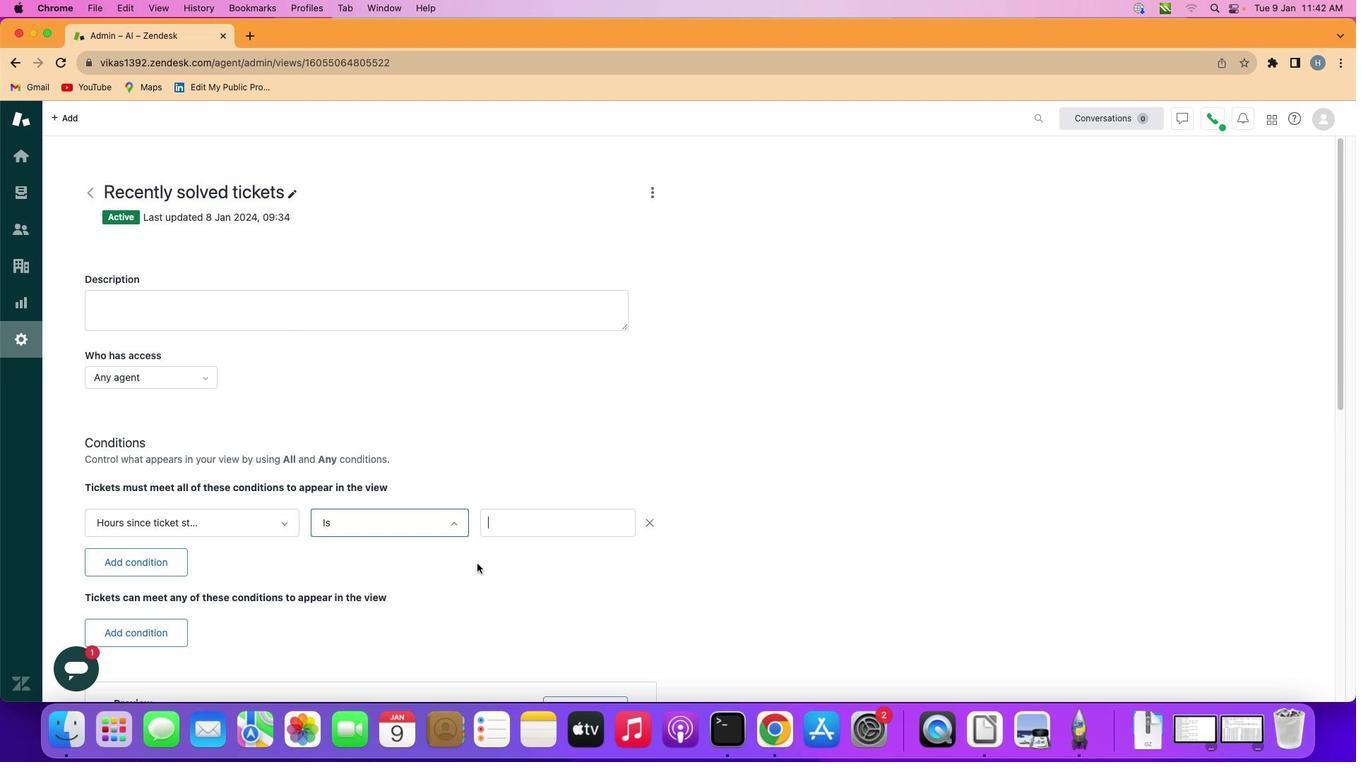 
Action: Mouse pressed left at (378, 613)
Screenshot: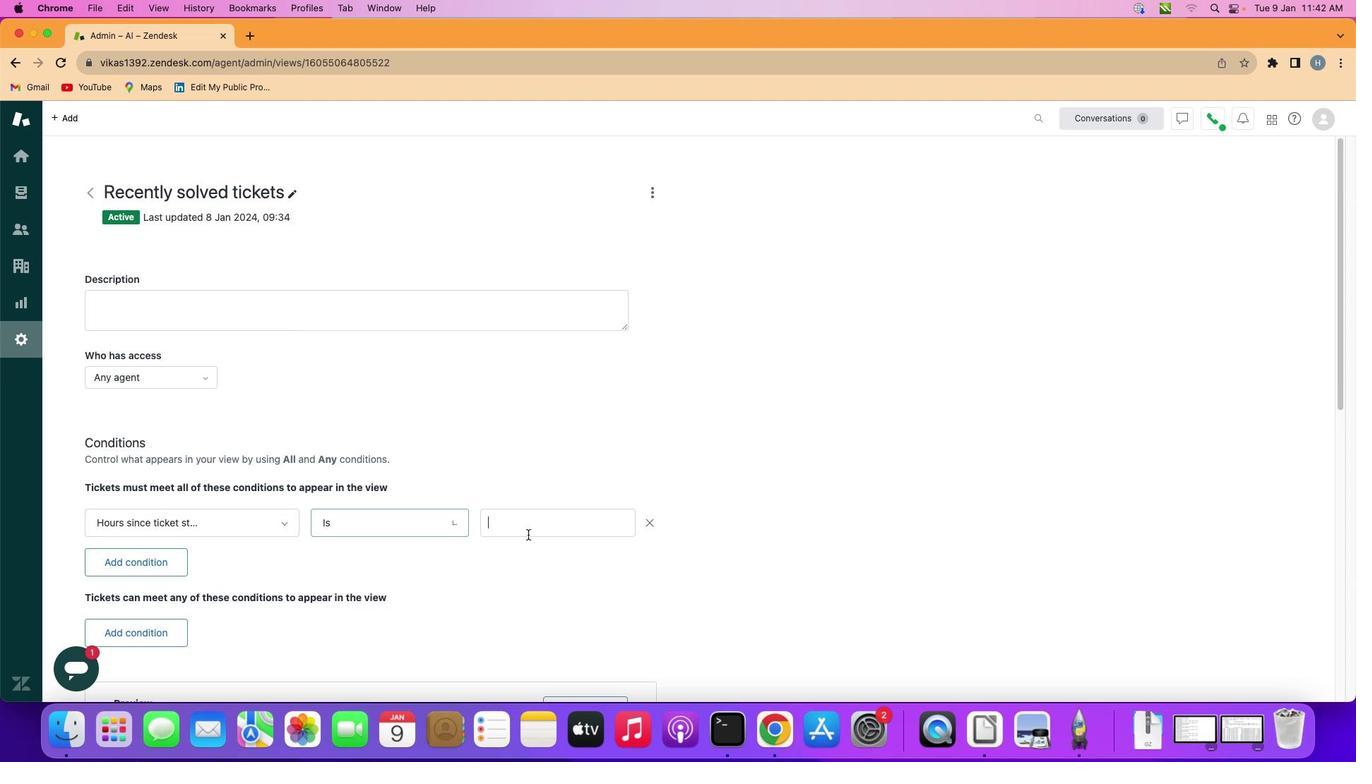 
Action: Mouse moved to (536, 524)
Screenshot: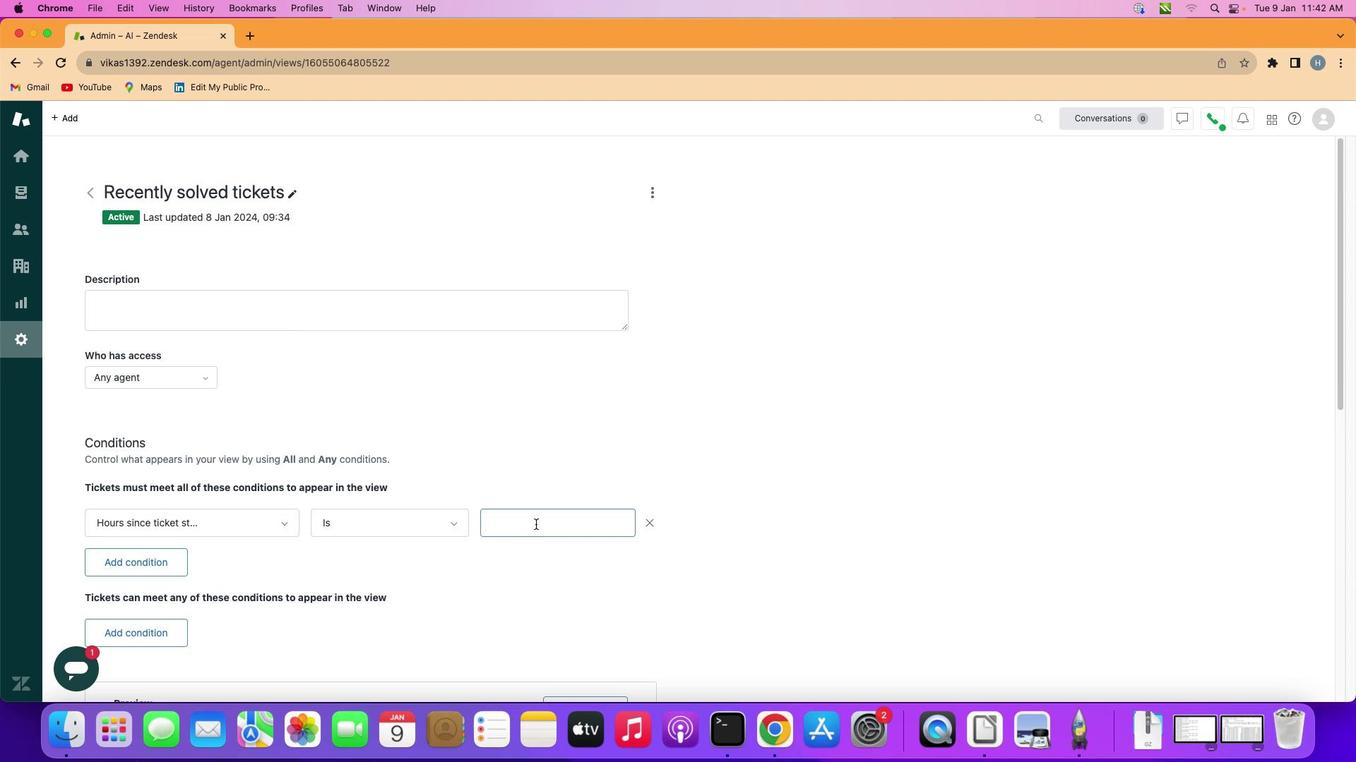 
Action: Mouse pressed left at (536, 524)
Screenshot: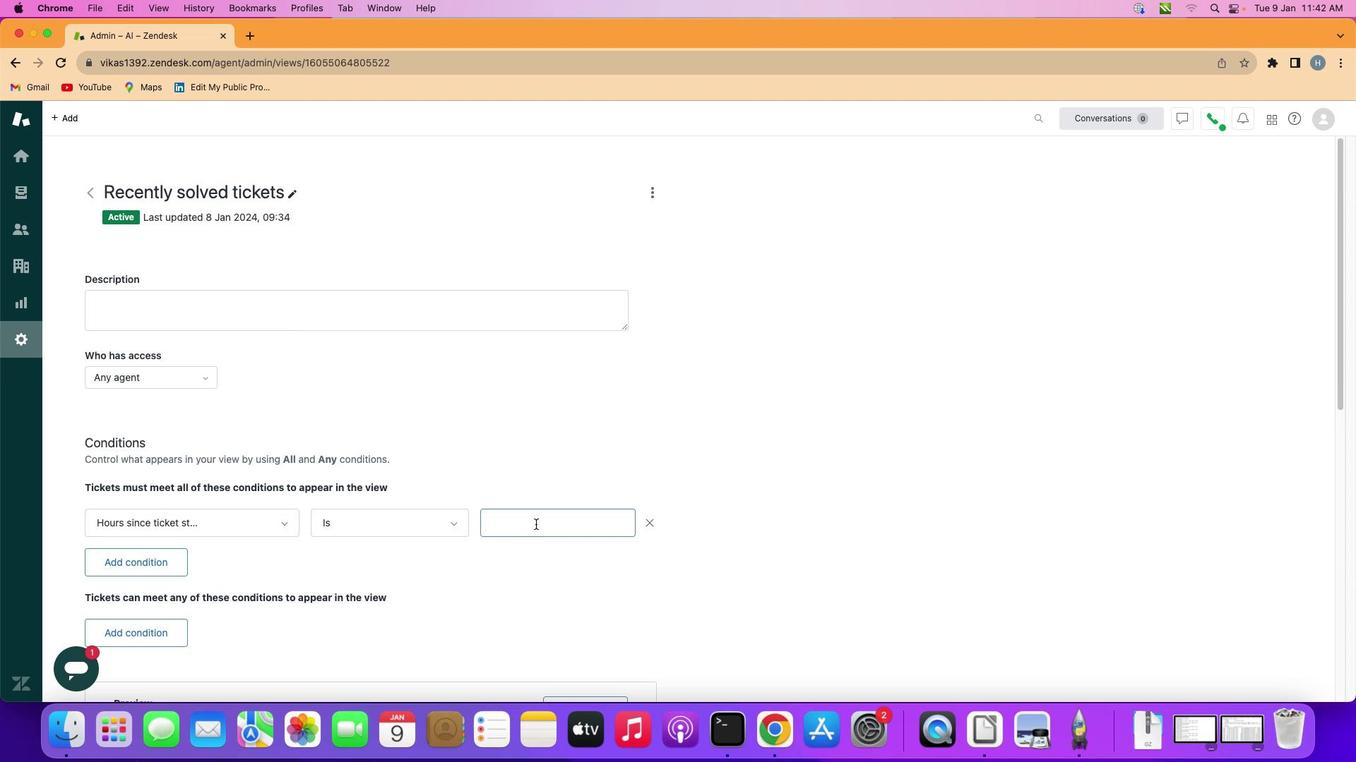 
Action: Key pressed Key.shift'S''i''x''t''e''e''n'
Screenshot: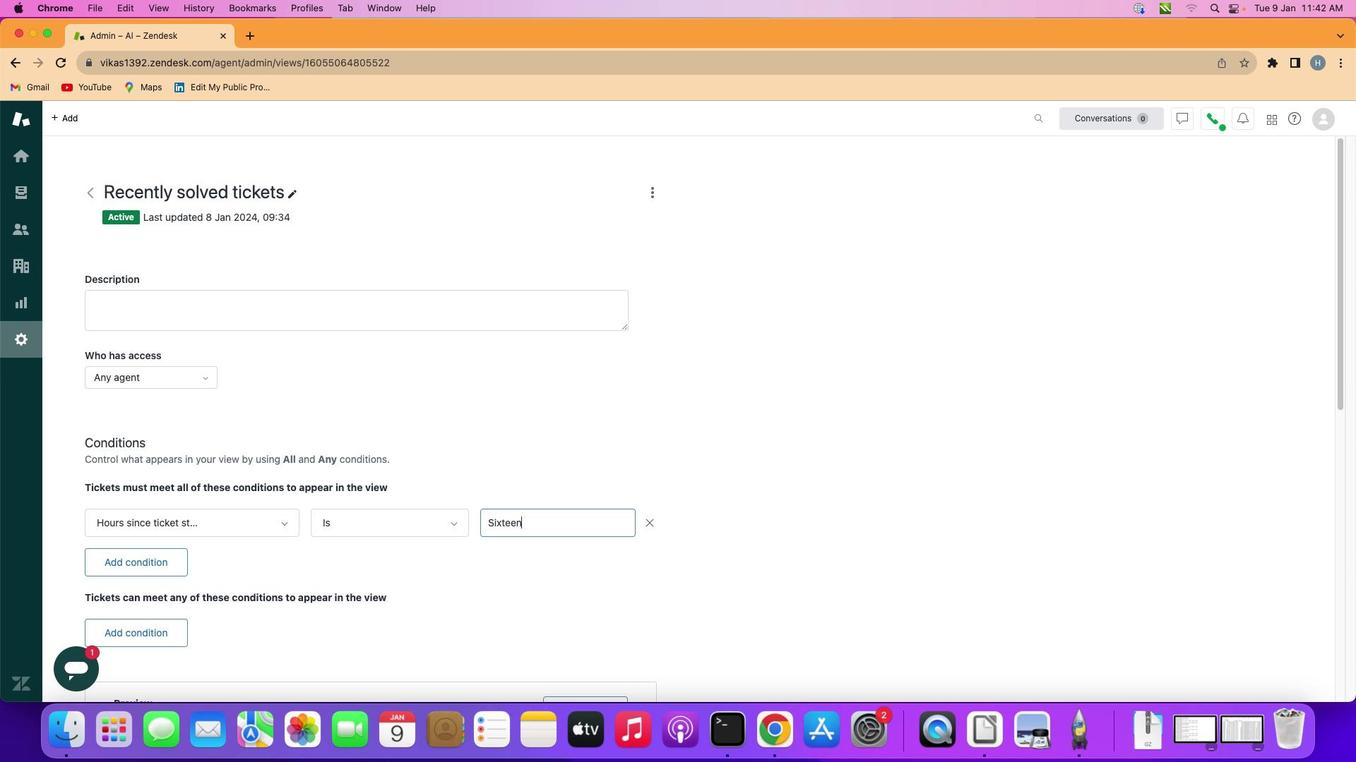 
Action: Mouse moved to (540, 570)
Screenshot: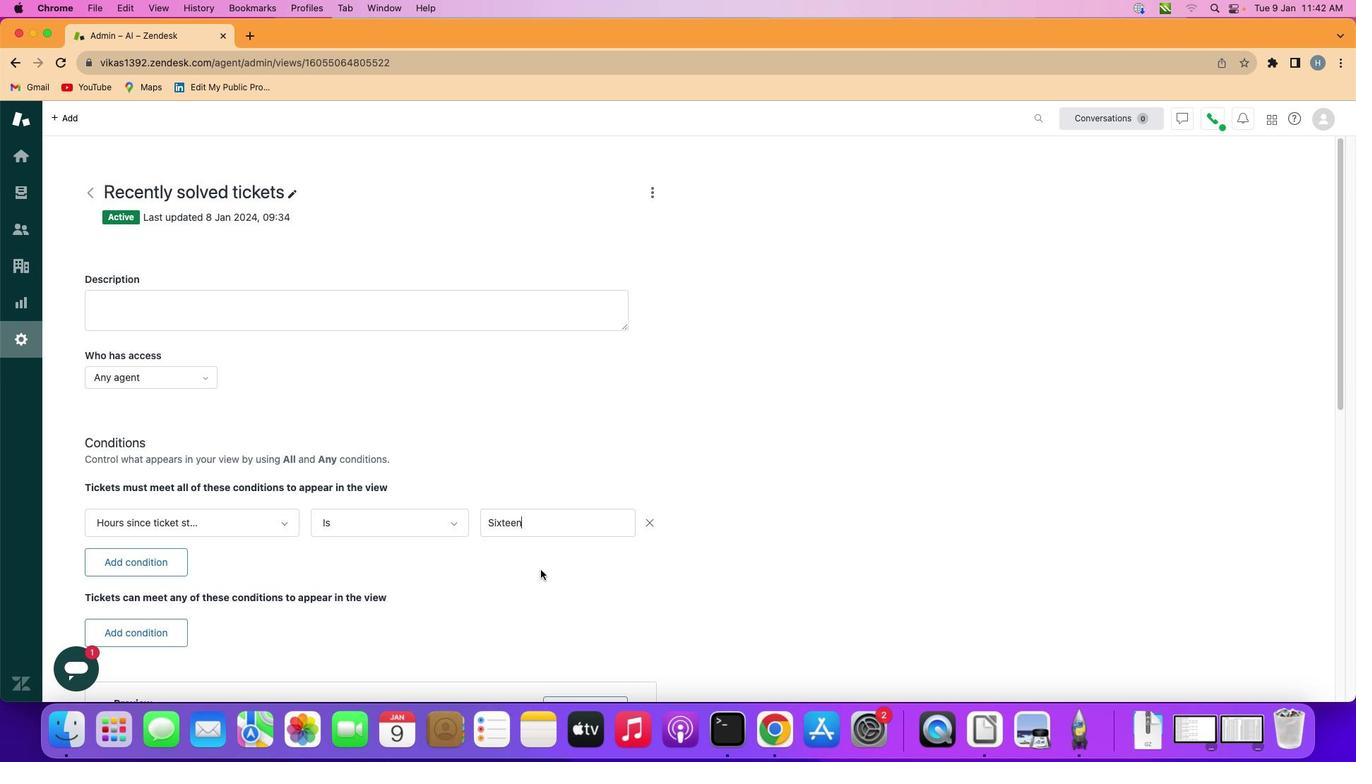 
